 Task: Find connections with filter location Daoukro with filter topic #Socialnetworkingwith filter profile language English with filter current company National Payments Corporation Of India (NPCI) with filter school Indo-German Tool Room with filter industry Metalworking Machinery Manufacturing with filter service category Content Strategy with filter keywords title Plumber
Action: Mouse moved to (492, 59)
Screenshot: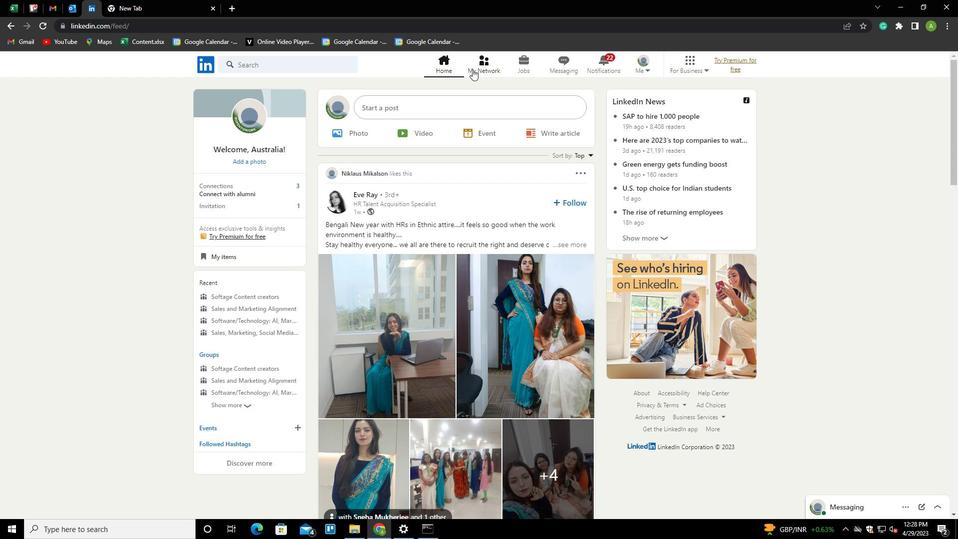 
Action: Mouse pressed left at (492, 59)
Screenshot: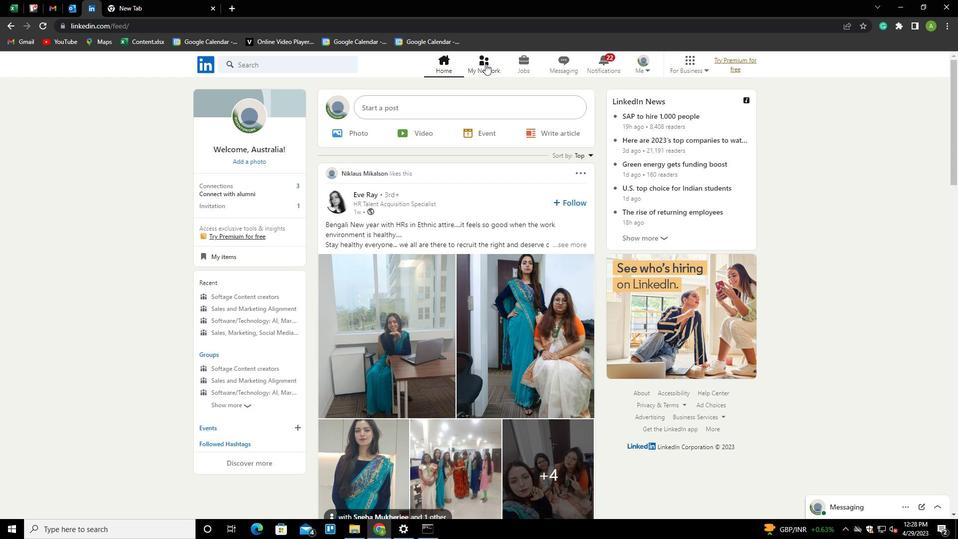 
Action: Mouse moved to (277, 114)
Screenshot: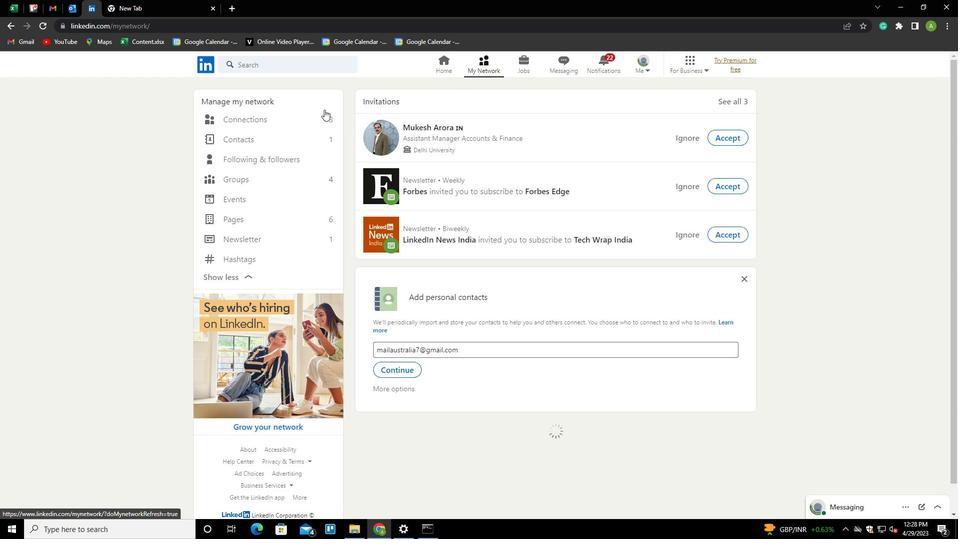 
Action: Mouse pressed left at (277, 114)
Screenshot: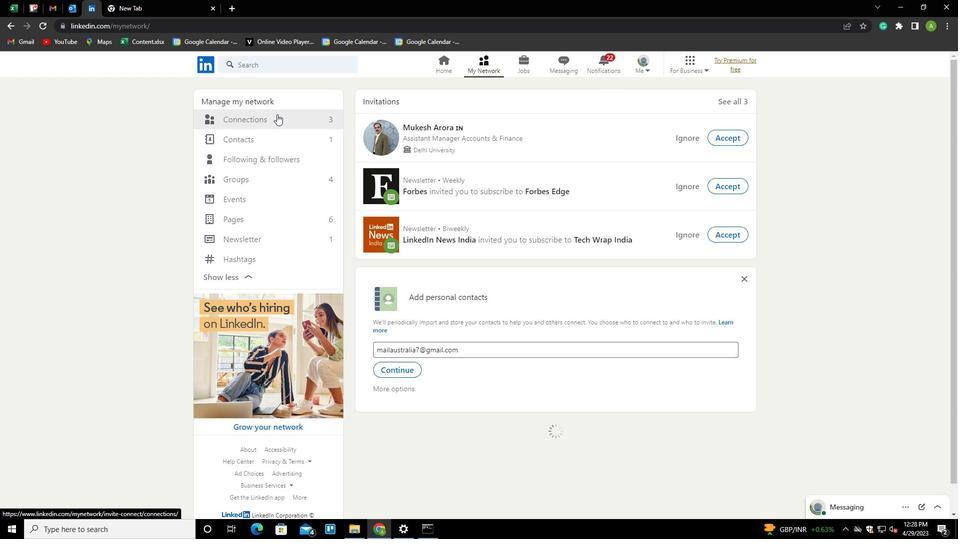 
Action: Mouse moved to (557, 119)
Screenshot: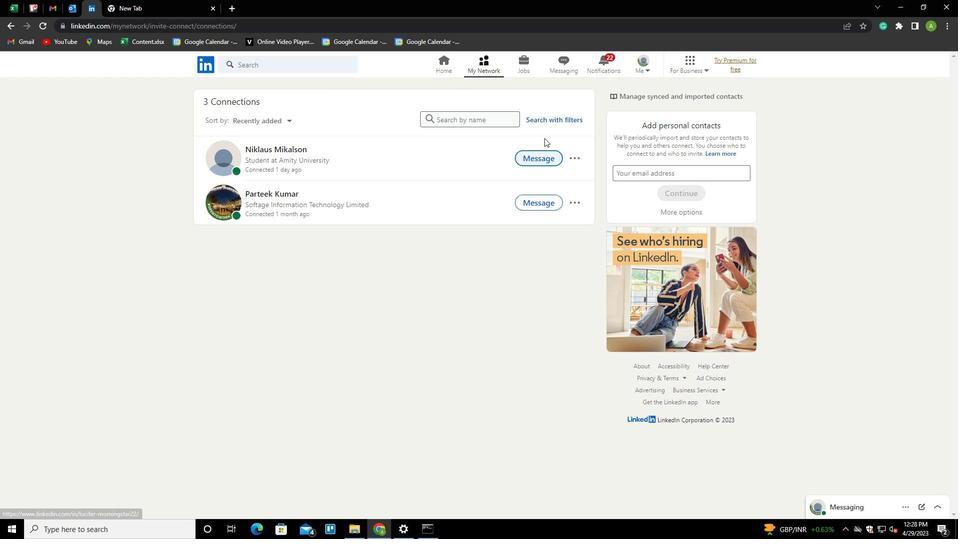 
Action: Mouse pressed left at (557, 119)
Screenshot: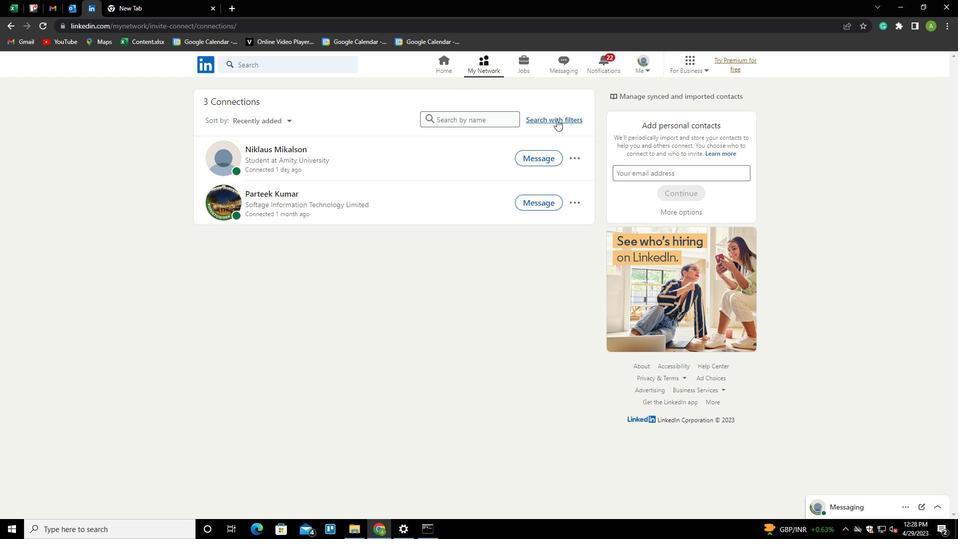 
Action: Mouse moved to (507, 93)
Screenshot: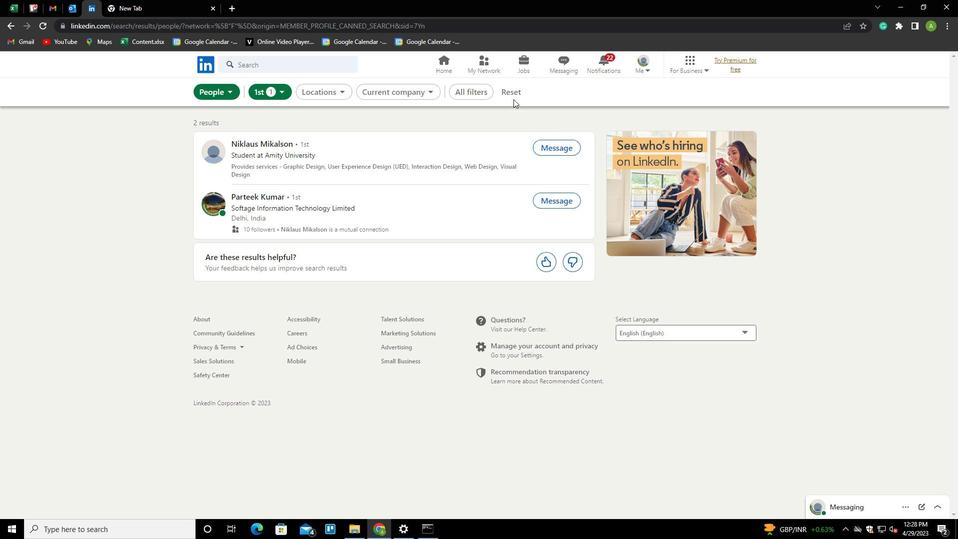 
Action: Mouse pressed left at (507, 93)
Screenshot: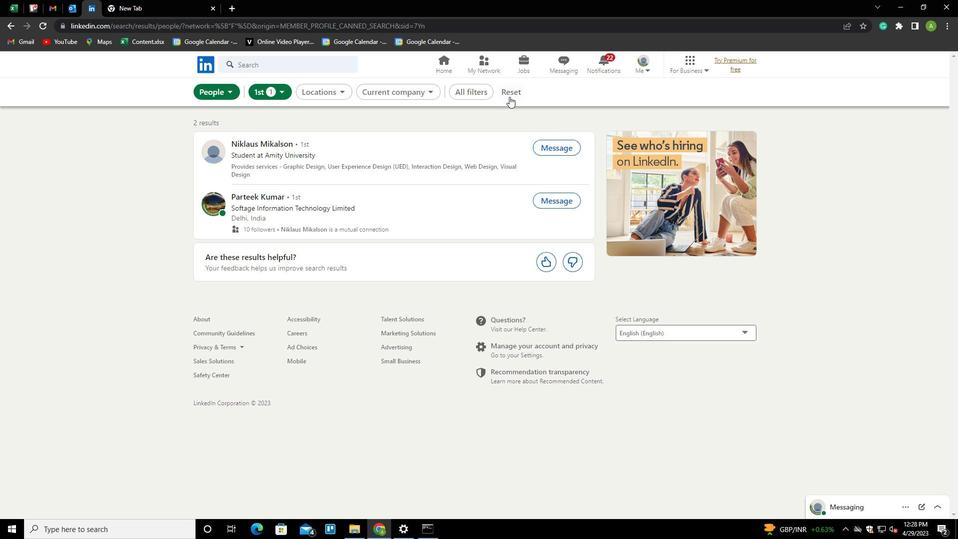 
Action: Mouse moved to (504, 93)
Screenshot: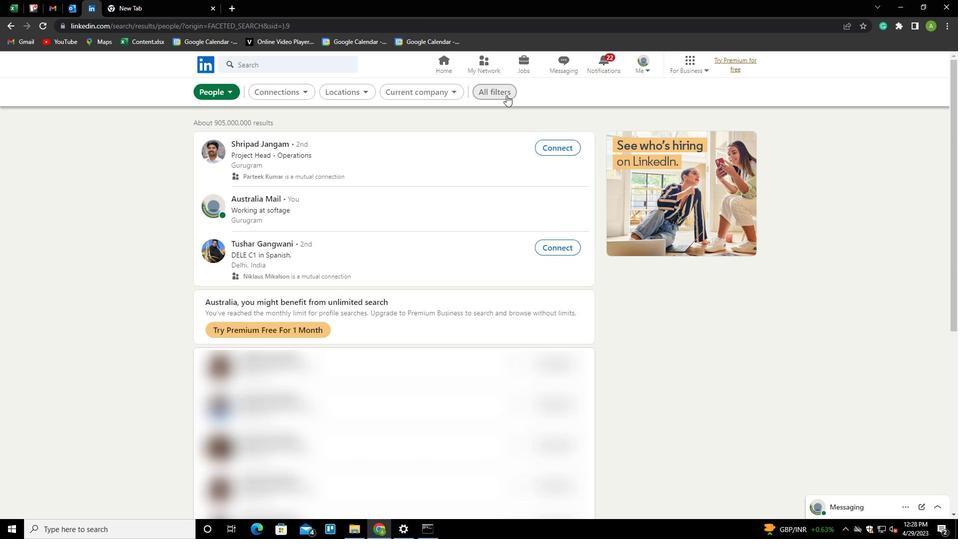 
Action: Mouse pressed left at (504, 93)
Screenshot: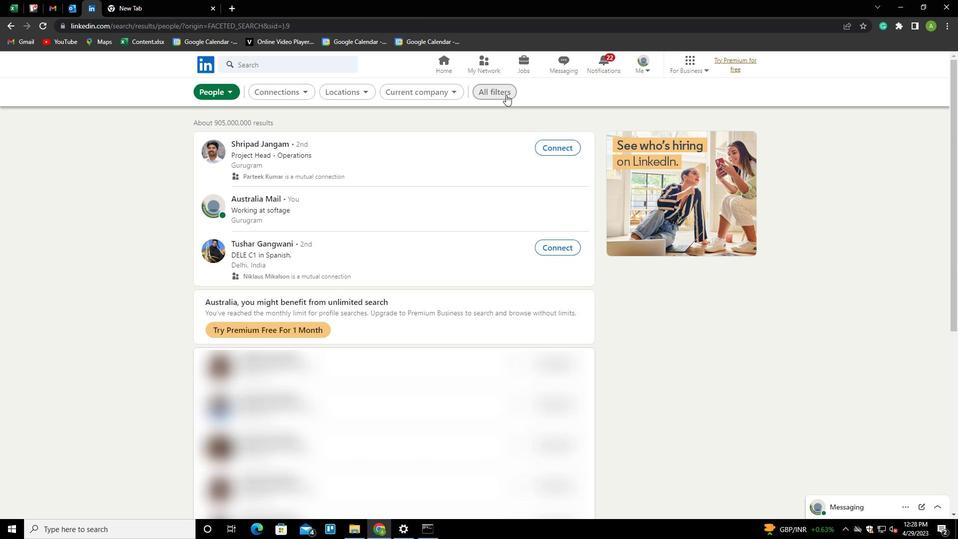 
Action: Mouse moved to (829, 346)
Screenshot: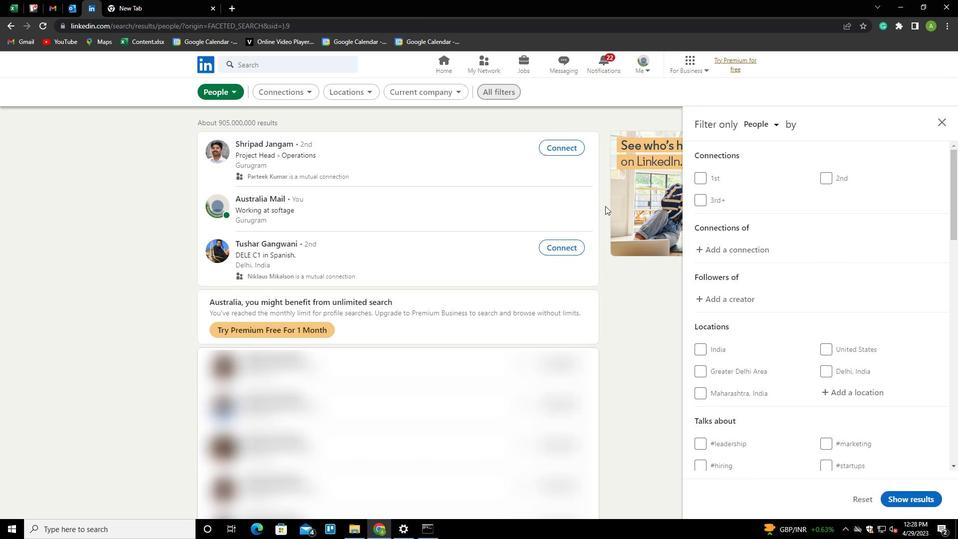 
Action: Mouse scrolled (829, 346) with delta (0, 0)
Screenshot: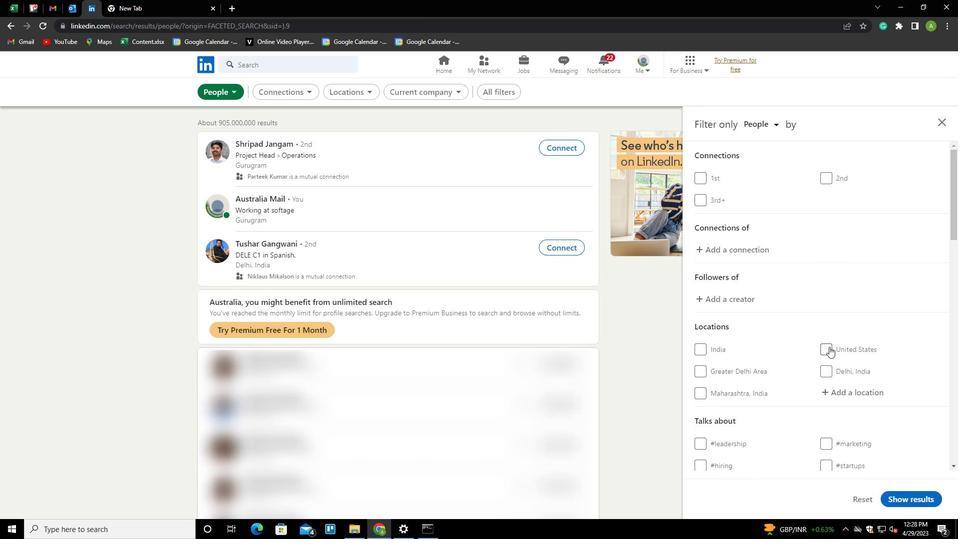 
Action: Mouse scrolled (829, 346) with delta (0, 0)
Screenshot: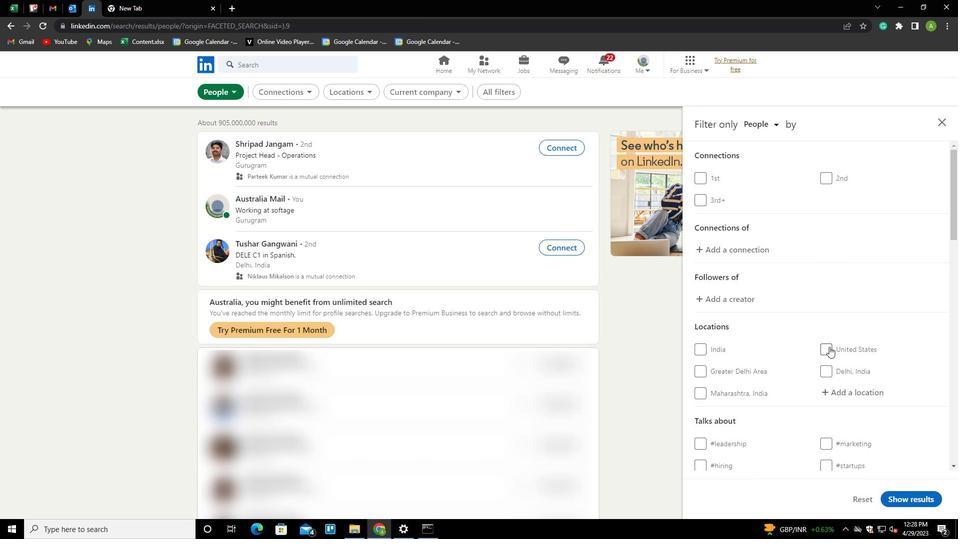 
Action: Mouse scrolled (829, 346) with delta (0, 0)
Screenshot: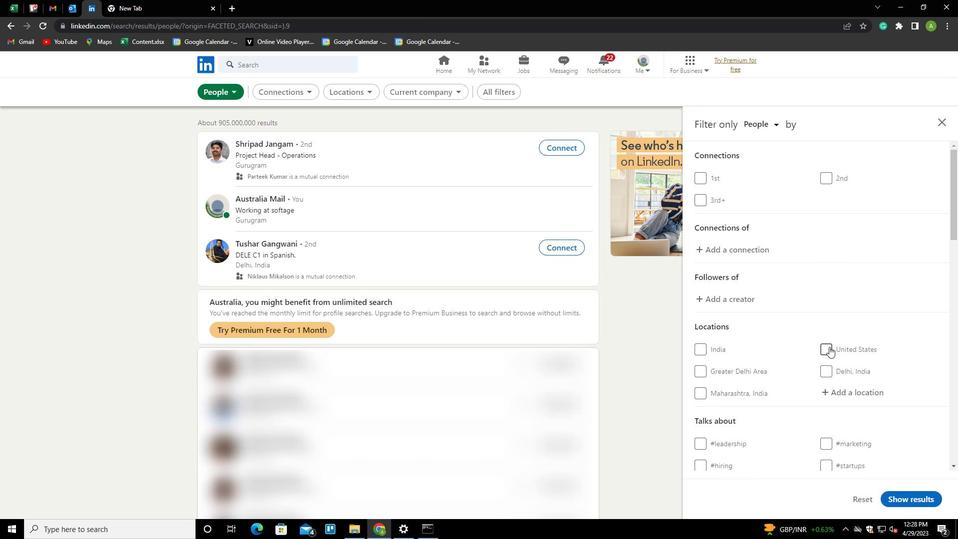 
Action: Mouse moved to (835, 246)
Screenshot: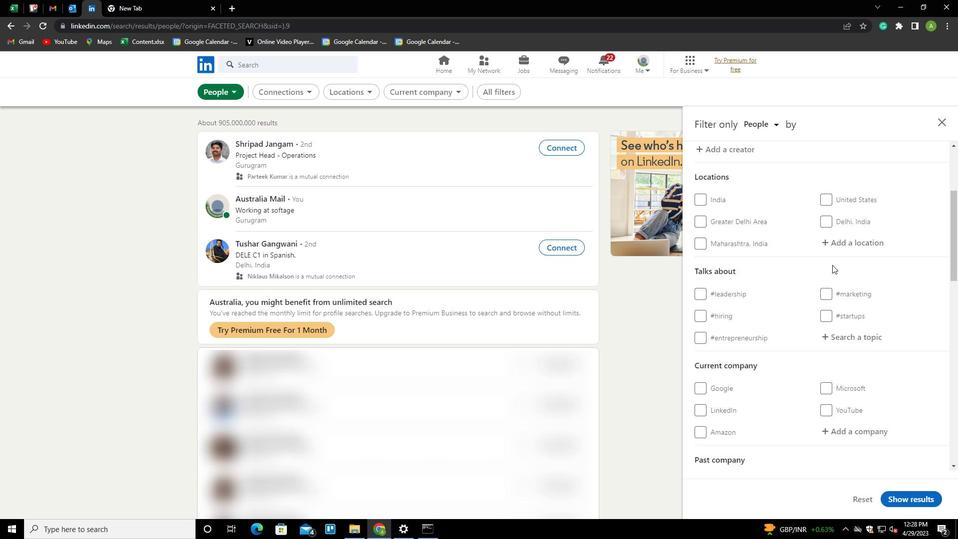 
Action: Mouse pressed left at (835, 246)
Screenshot: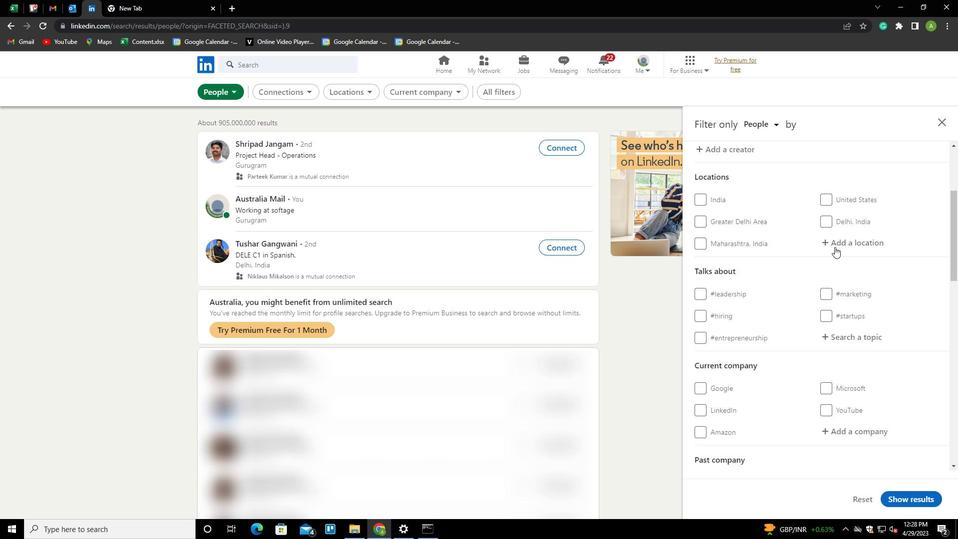 
Action: Mouse moved to (837, 244)
Screenshot: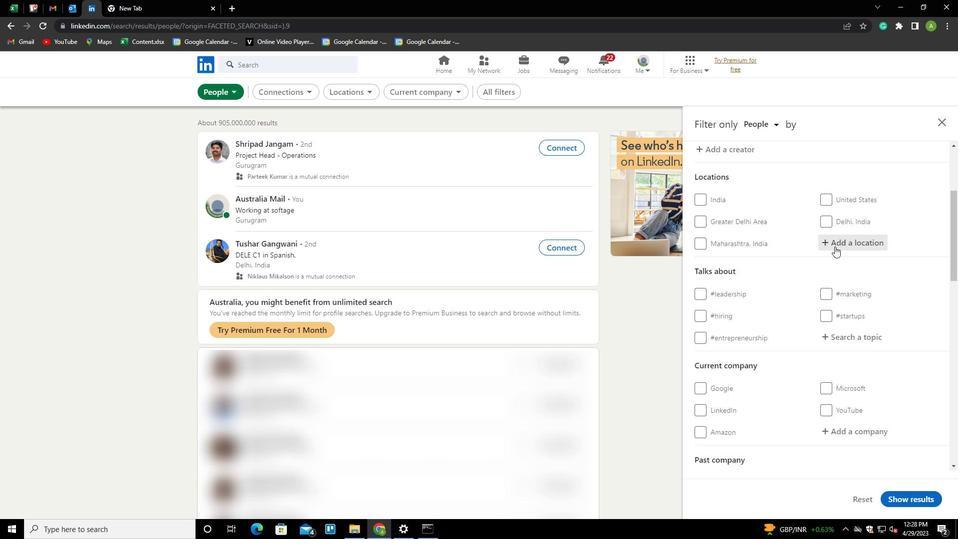 
Action: Mouse pressed left at (837, 244)
Screenshot: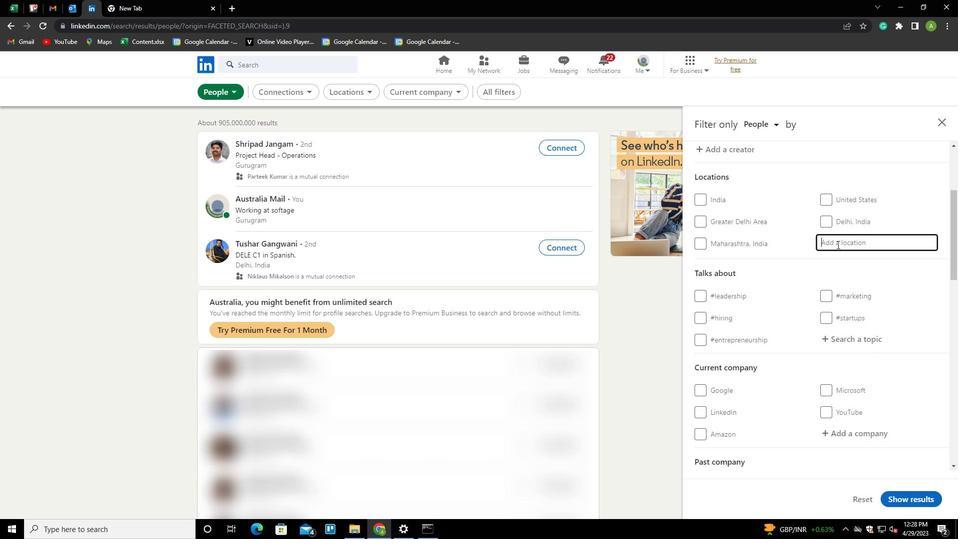 
Action: Key pressed <Key.shift>DAONKRO
Screenshot: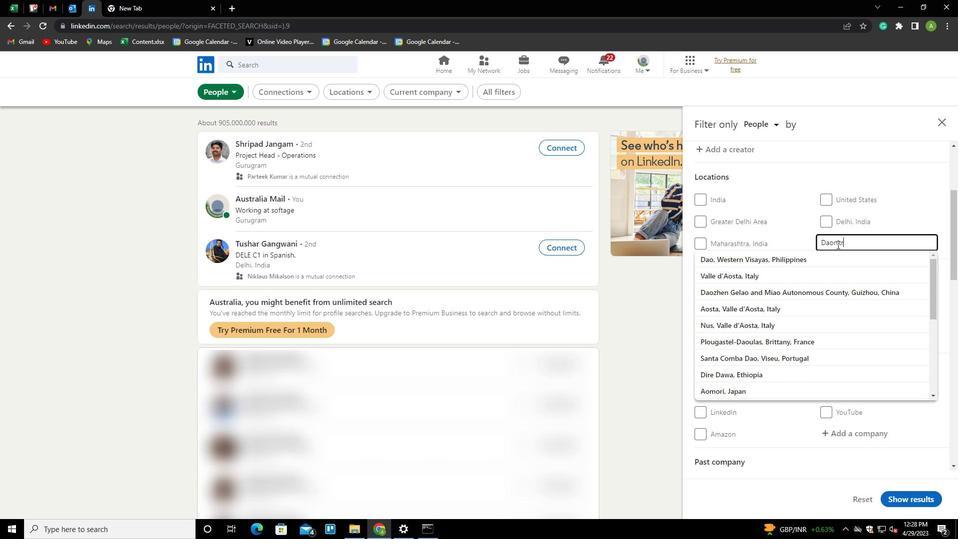 
Action: Mouse moved to (922, 287)
Screenshot: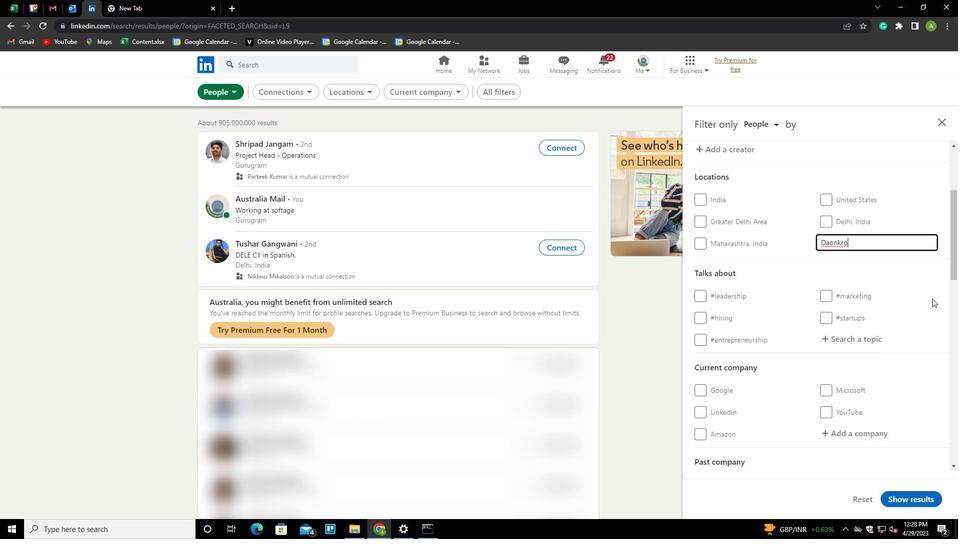 
Action: Mouse pressed left at (922, 287)
Screenshot: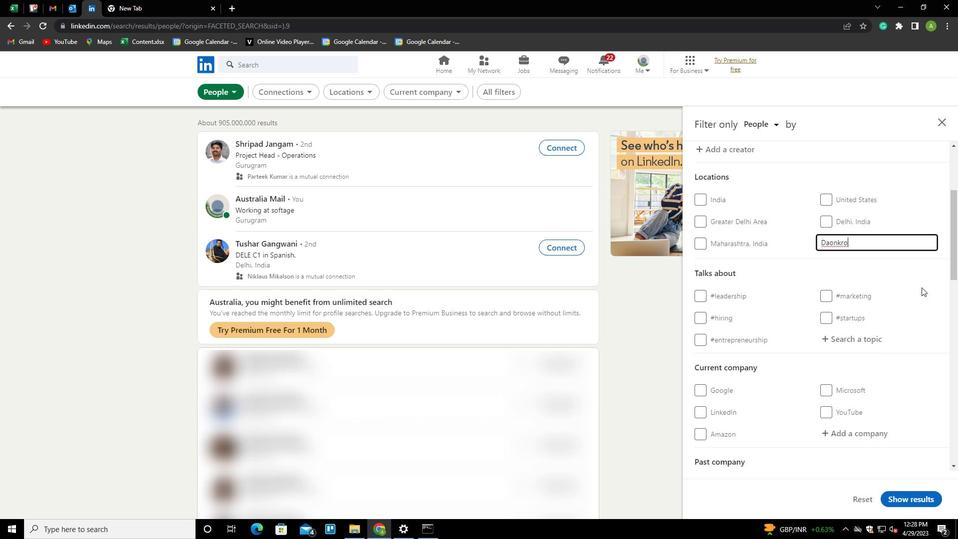
Action: Mouse moved to (837, 245)
Screenshot: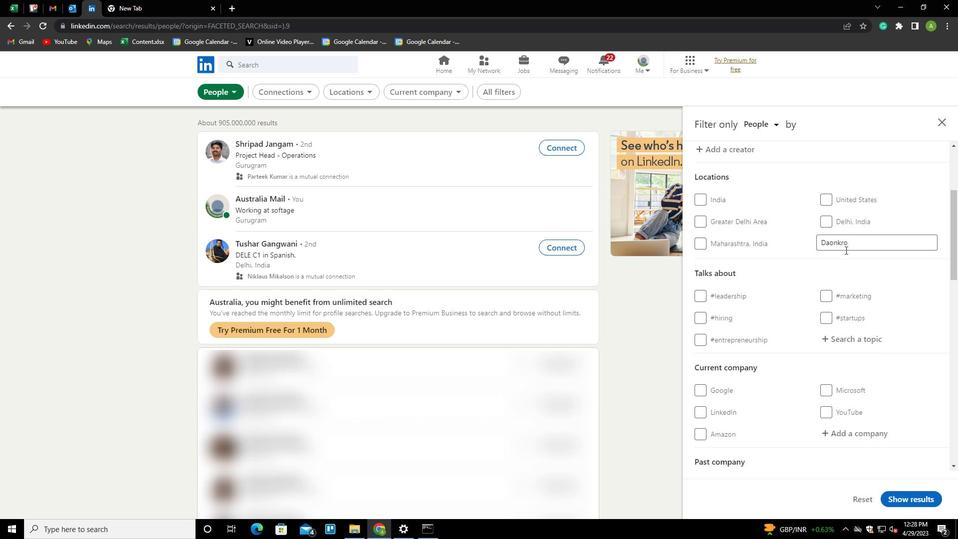 
Action: Mouse pressed left at (837, 245)
Screenshot: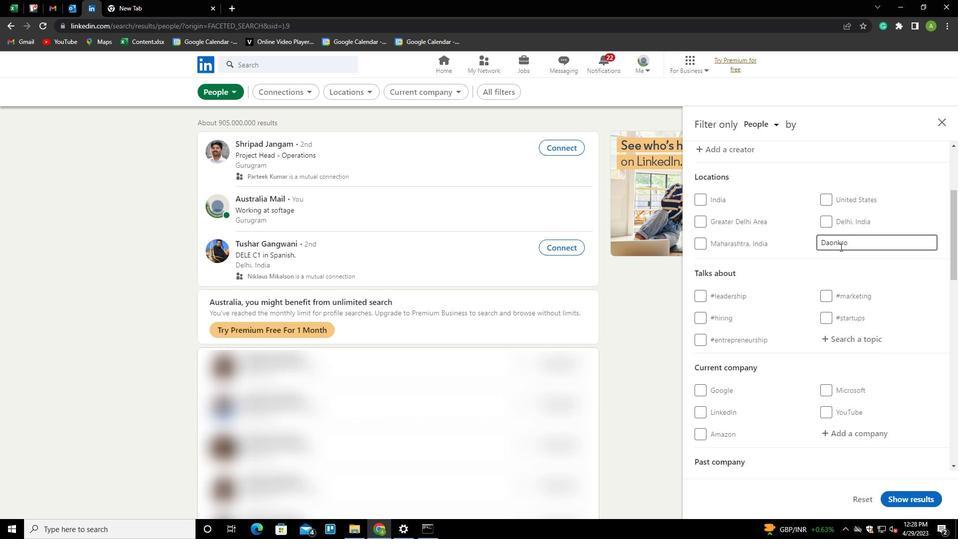 
Action: Mouse moved to (875, 258)
Screenshot: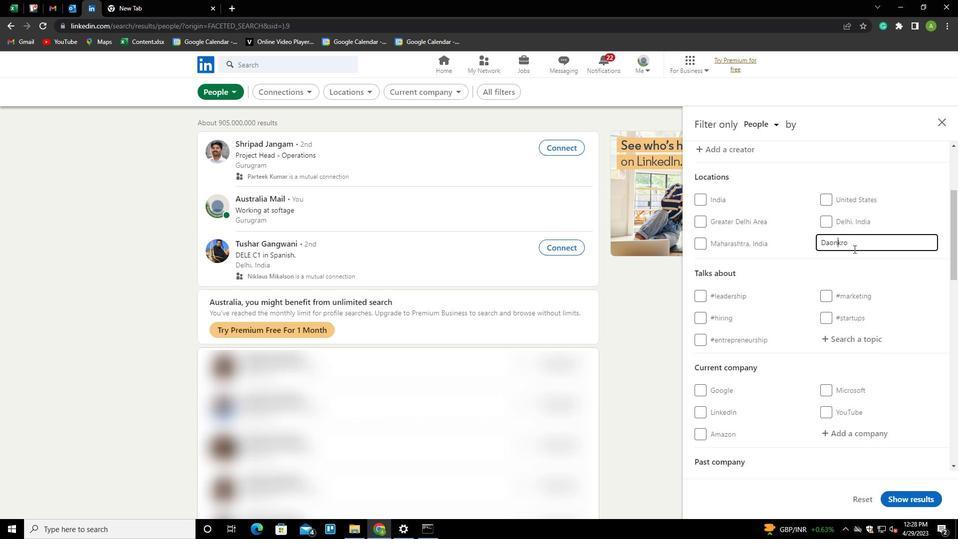 
Action: Key pressed <Key.backspace>U
Screenshot: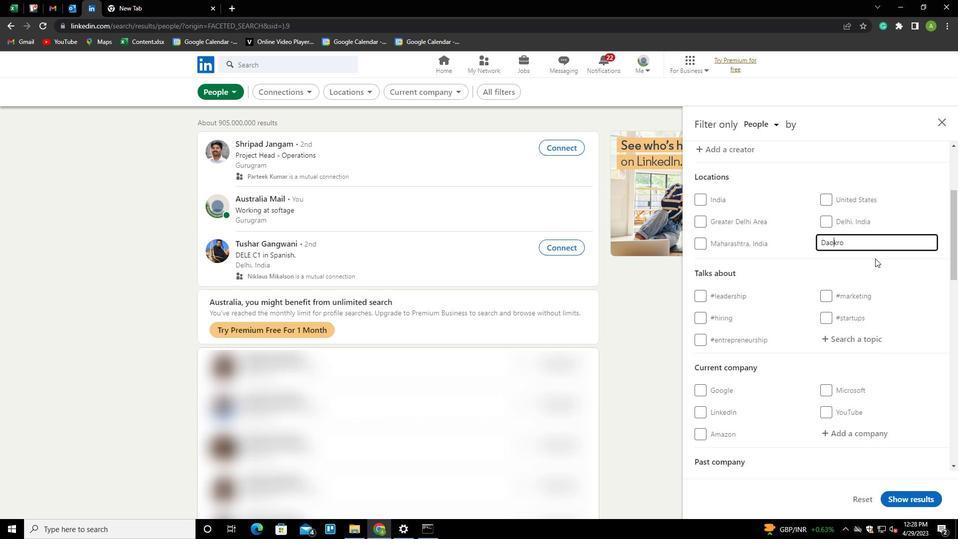 
Action: Mouse pressed left at (875, 258)
Screenshot: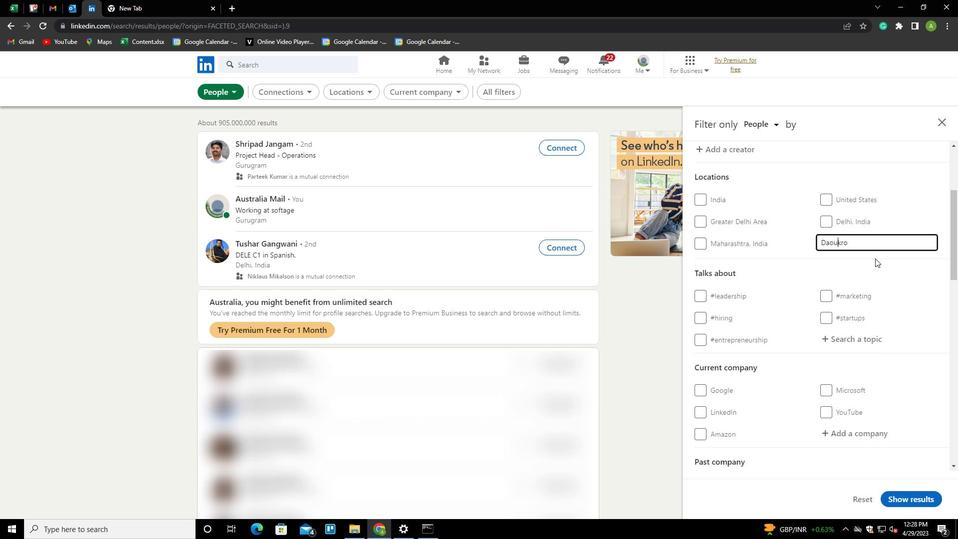 
Action: Mouse moved to (859, 339)
Screenshot: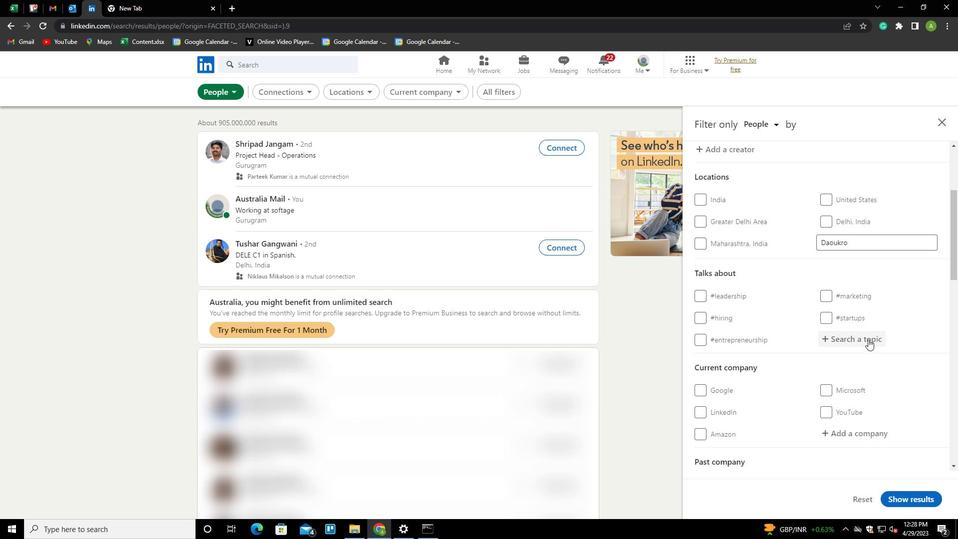 
Action: Mouse pressed left at (859, 339)
Screenshot: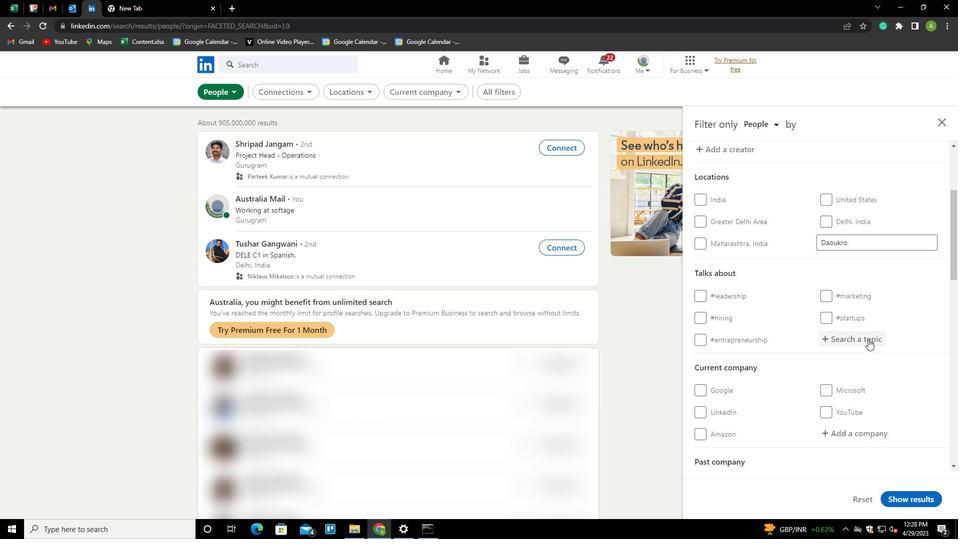 
Action: Mouse pressed left at (859, 339)
Screenshot: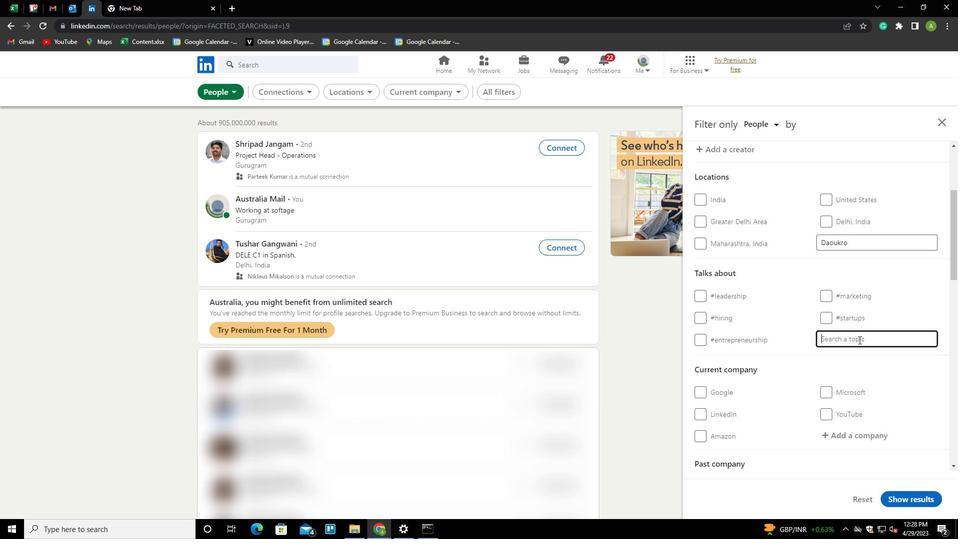 
Action: Key pressed SOCIAL<Key.down><Key.down><Key.down><Key.down><Key.down><Key.down>NETWO<Key.down><Key.enter>
Screenshot: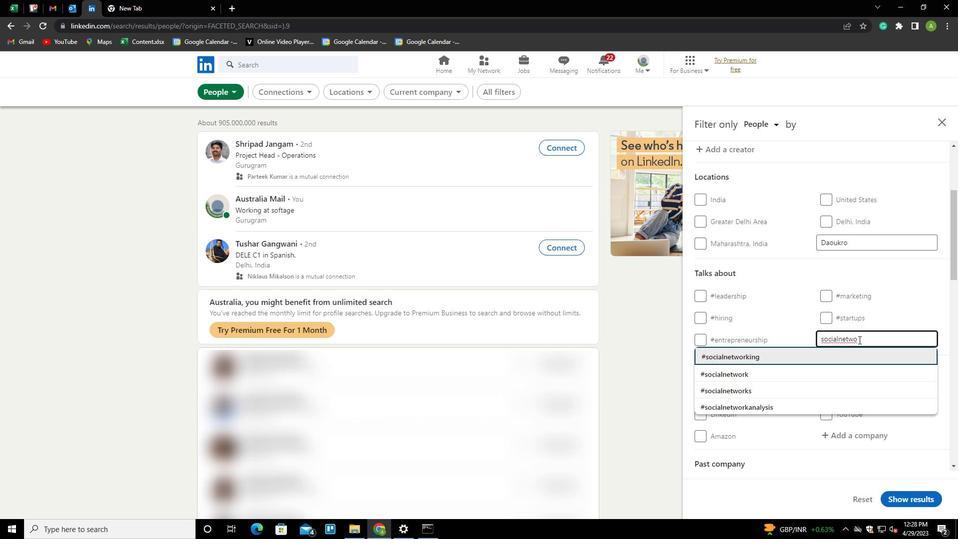 
Action: Mouse scrolled (859, 339) with delta (0, 0)
Screenshot: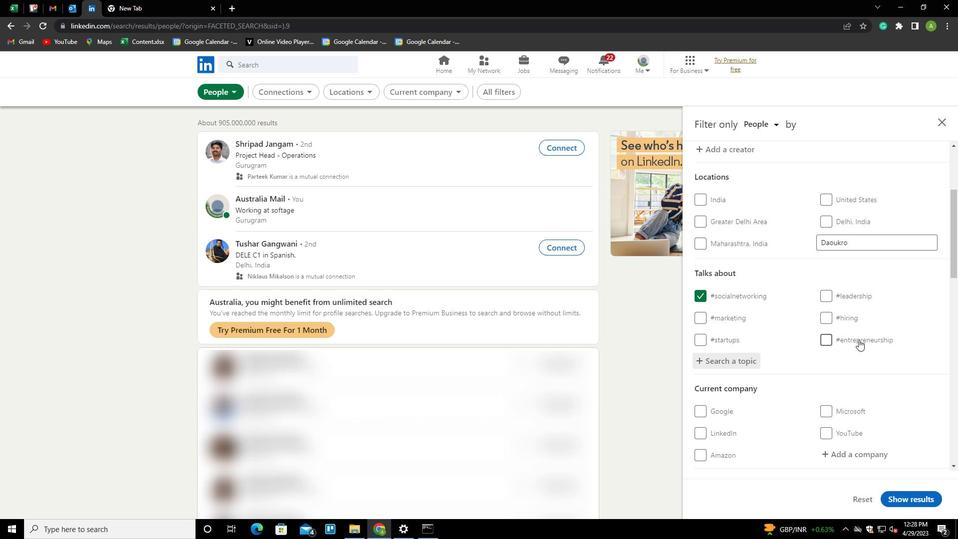 
Action: Mouse scrolled (859, 339) with delta (0, 0)
Screenshot: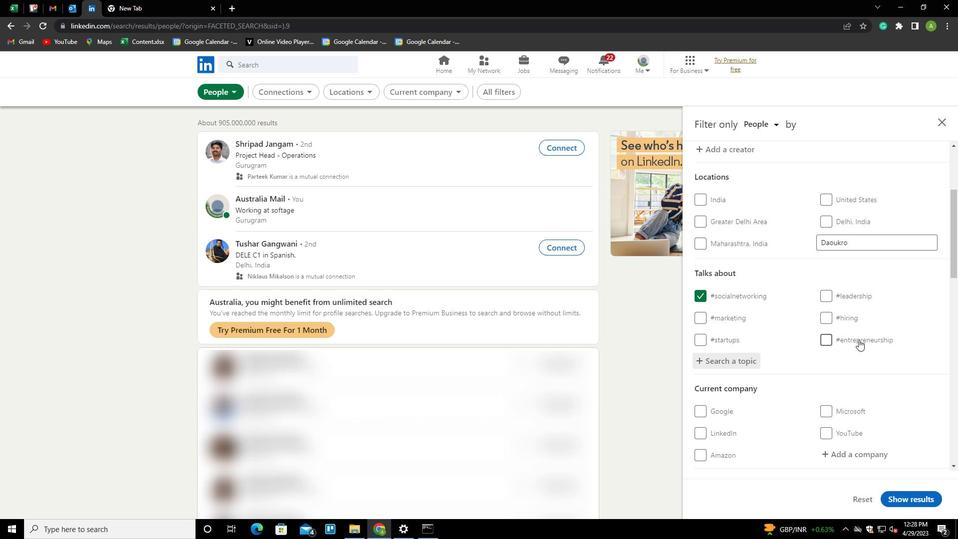 
Action: Mouse scrolled (859, 339) with delta (0, 0)
Screenshot: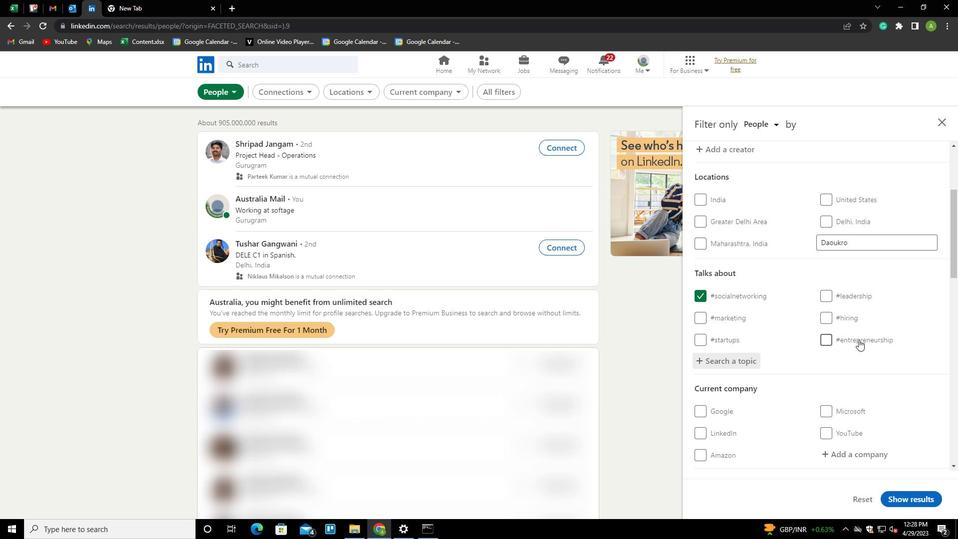 
Action: Mouse scrolled (859, 339) with delta (0, 0)
Screenshot: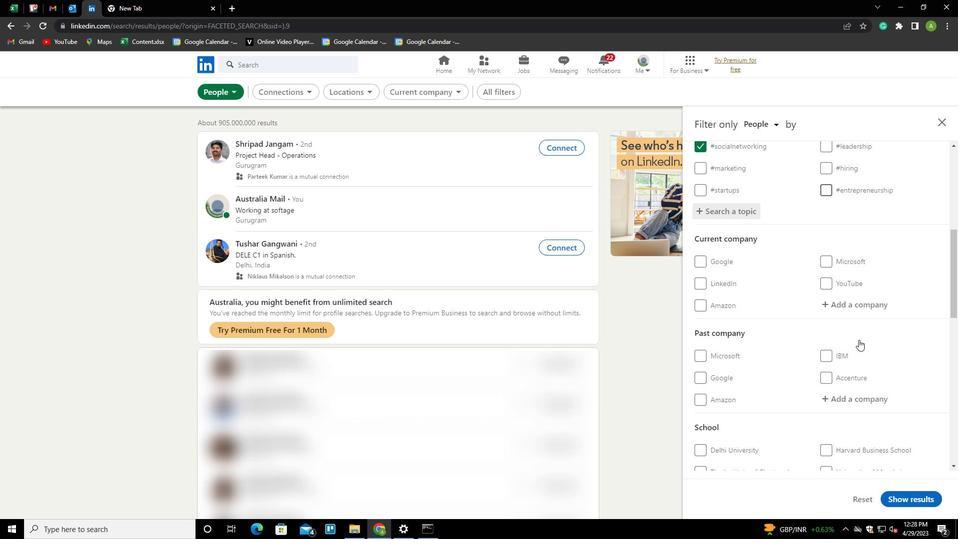 
Action: Mouse scrolled (859, 339) with delta (0, 0)
Screenshot: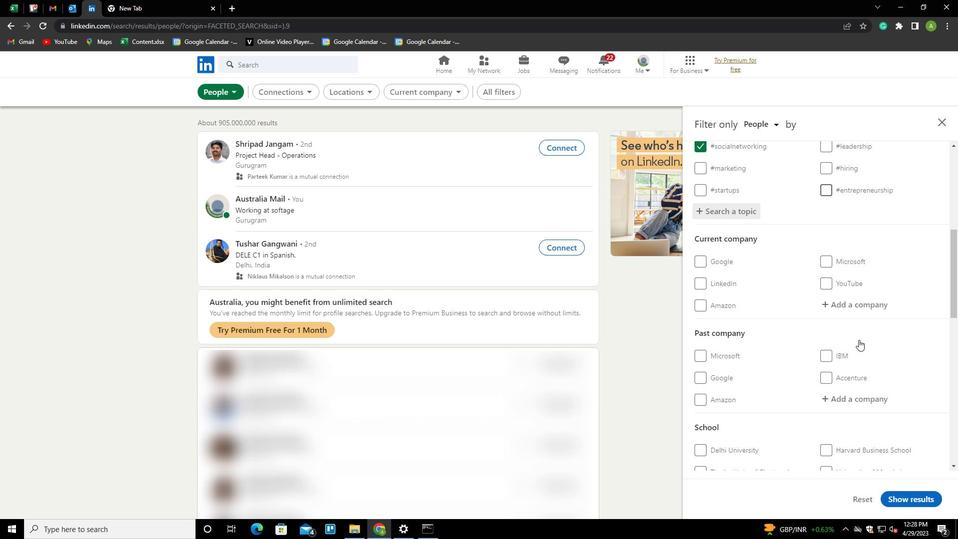 
Action: Mouse scrolled (859, 339) with delta (0, 0)
Screenshot: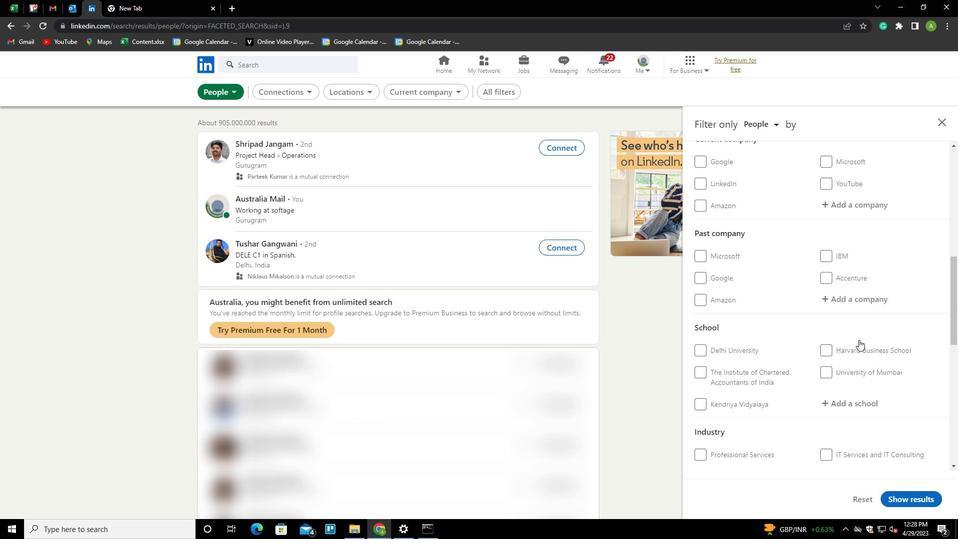 
Action: Mouse scrolled (859, 339) with delta (0, 0)
Screenshot: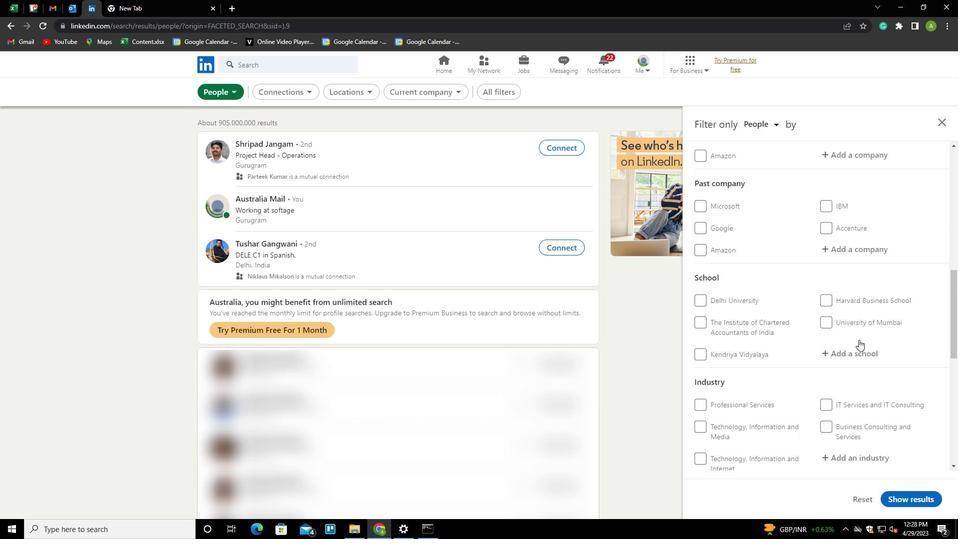 
Action: Mouse scrolled (859, 339) with delta (0, 0)
Screenshot: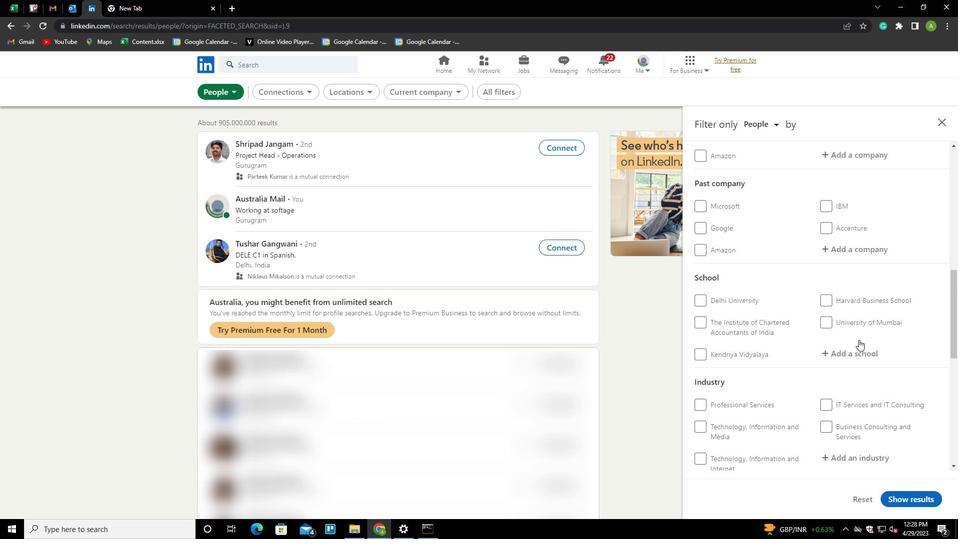 
Action: Mouse scrolled (859, 339) with delta (0, 0)
Screenshot: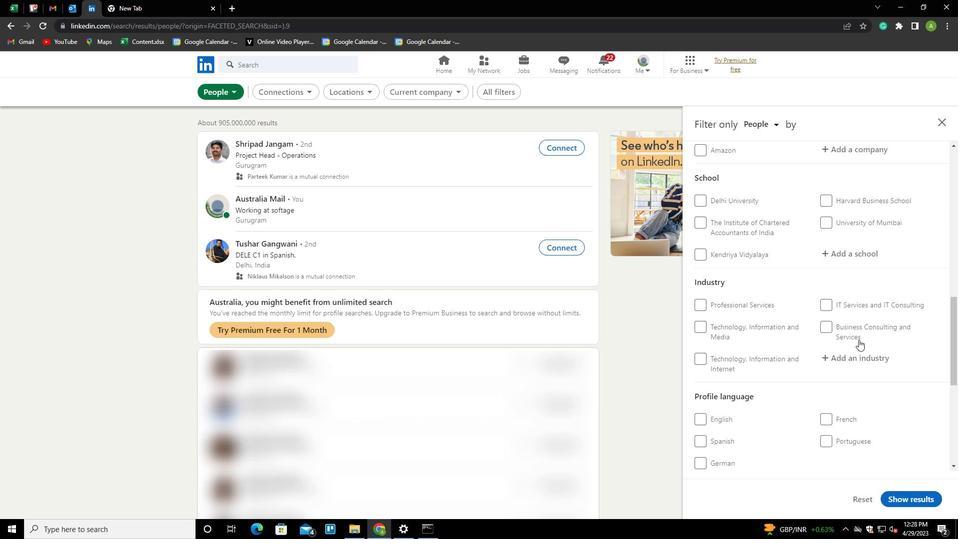 
Action: Mouse moved to (713, 367)
Screenshot: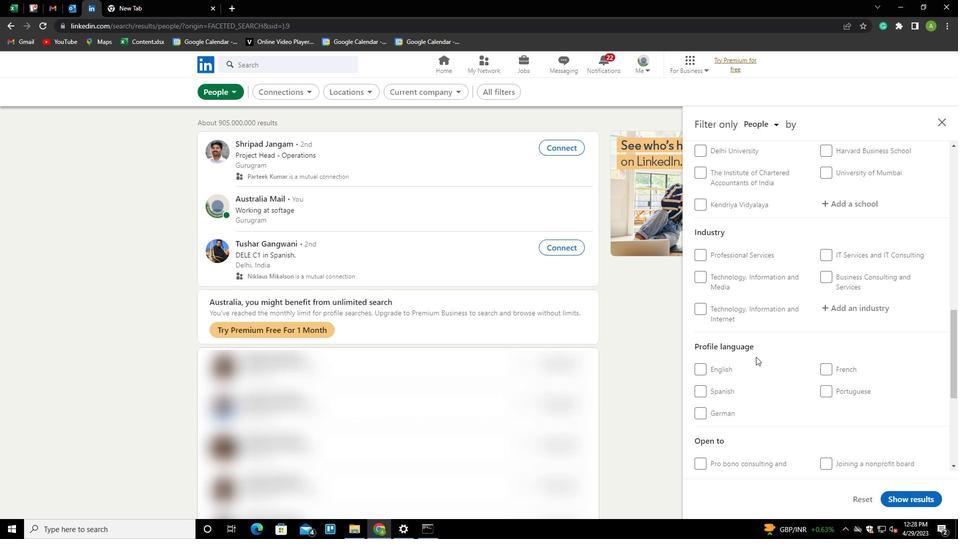 
Action: Mouse pressed left at (713, 367)
Screenshot: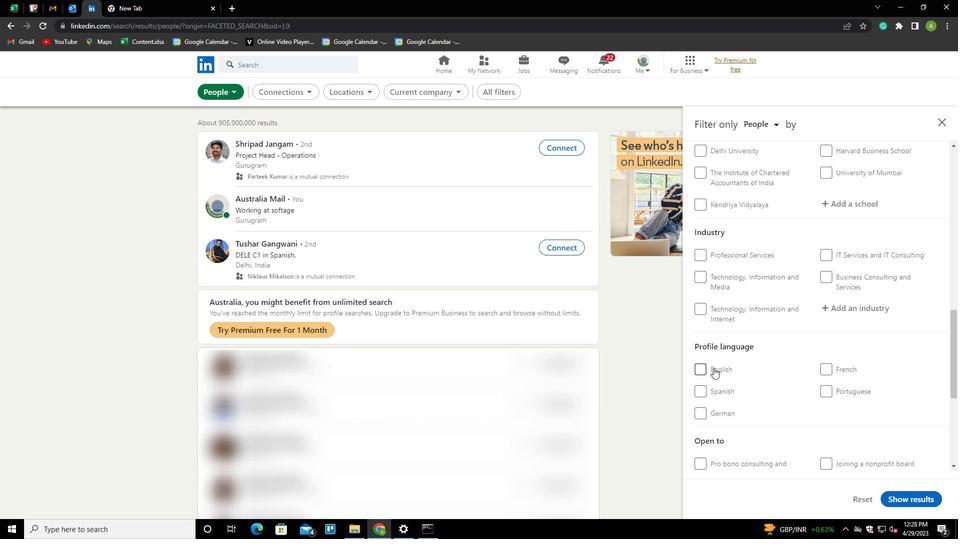 
Action: Mouse moved to (849, 359)
Screenshot: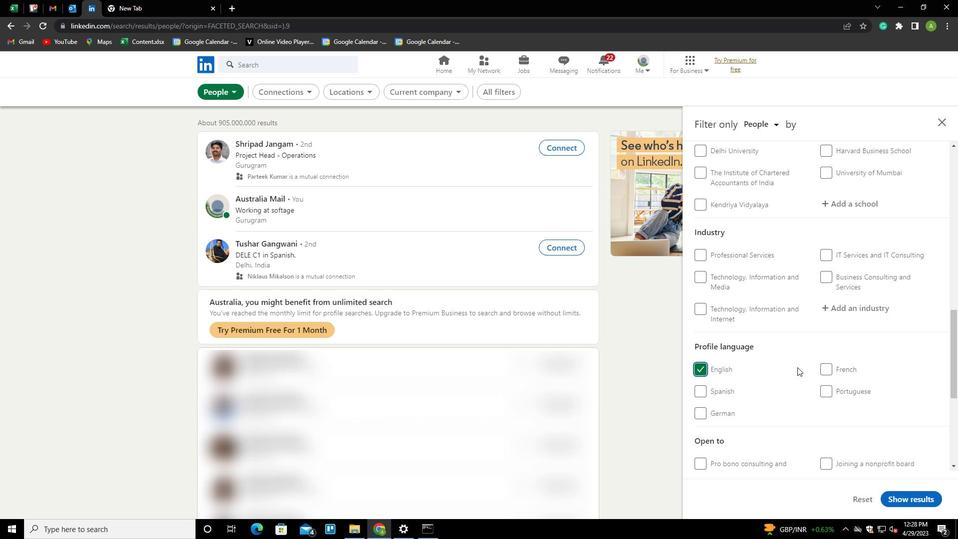 
Action: Mouse scrolled (849, 360) with delta (0, 0)
Screenshot: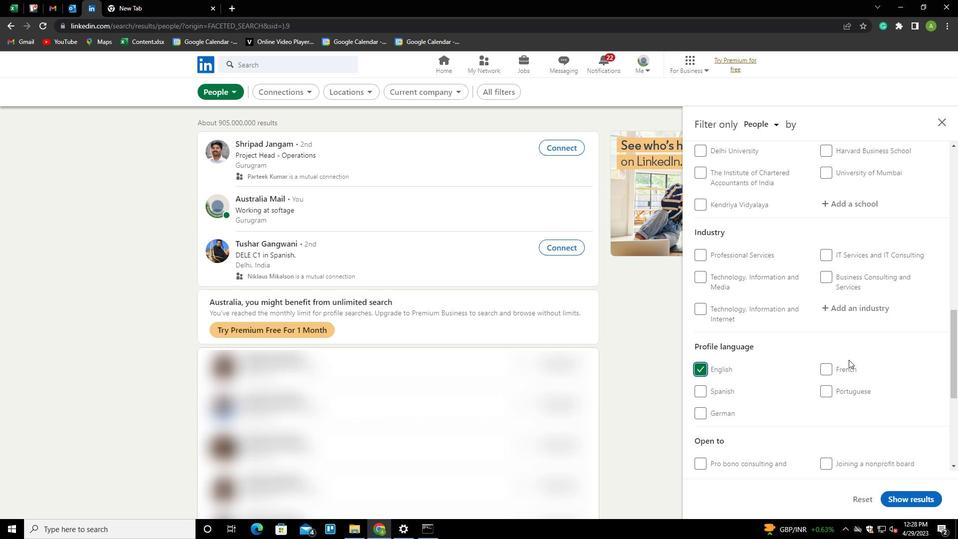 
Action: Mouse scrolled (849, 360) with delta (0, 0)
Screenshot: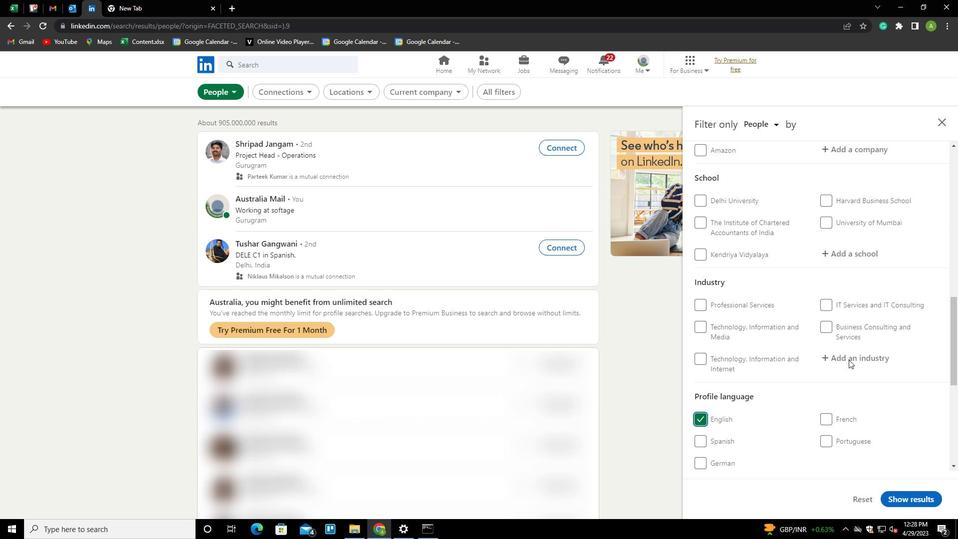 
Action: Mouse scrolled (849, 360) with delta (0, 0)
Screenshot: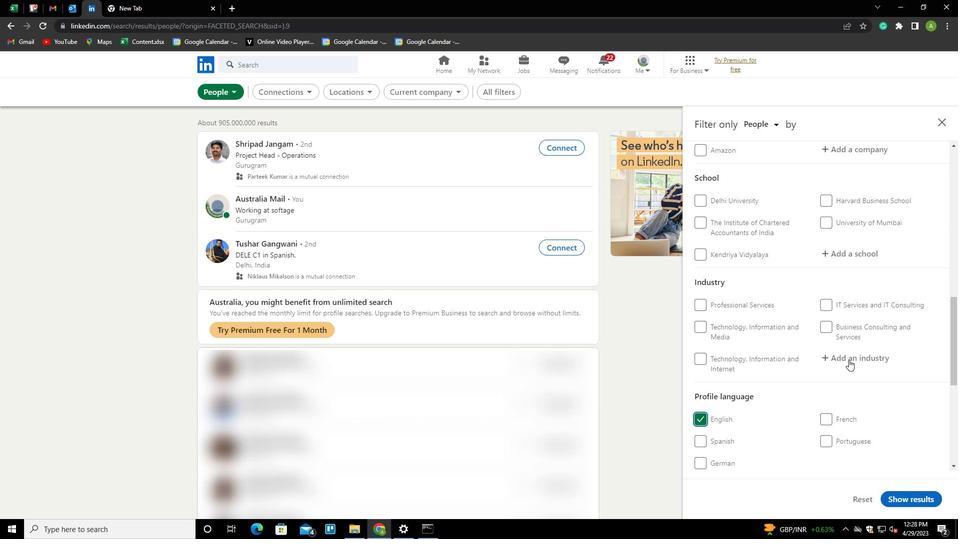 
Action: Mouse scrolled (849, 360) with delta (0, 0)
Screenshot: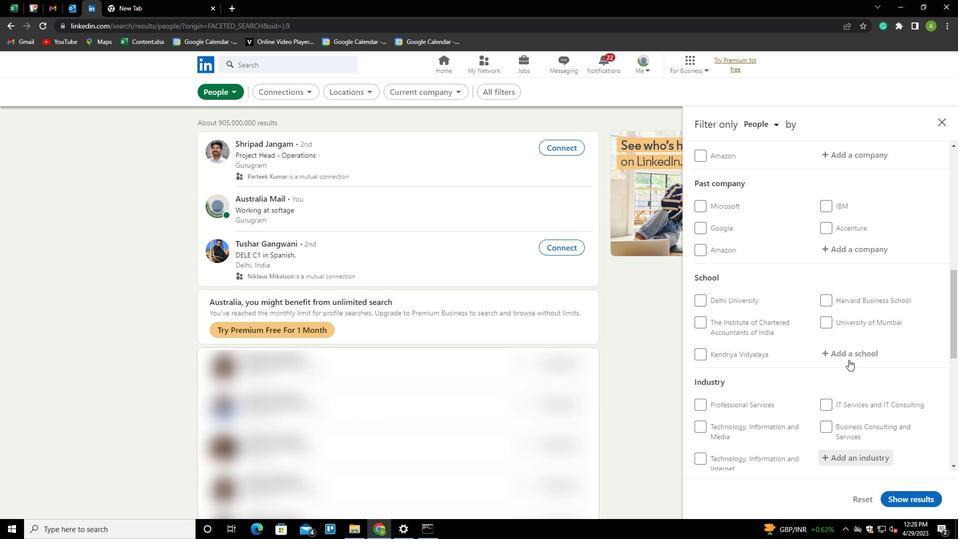 
Action: Mouse scrolled (849, 360) with delta (0, 0)
Screenshot: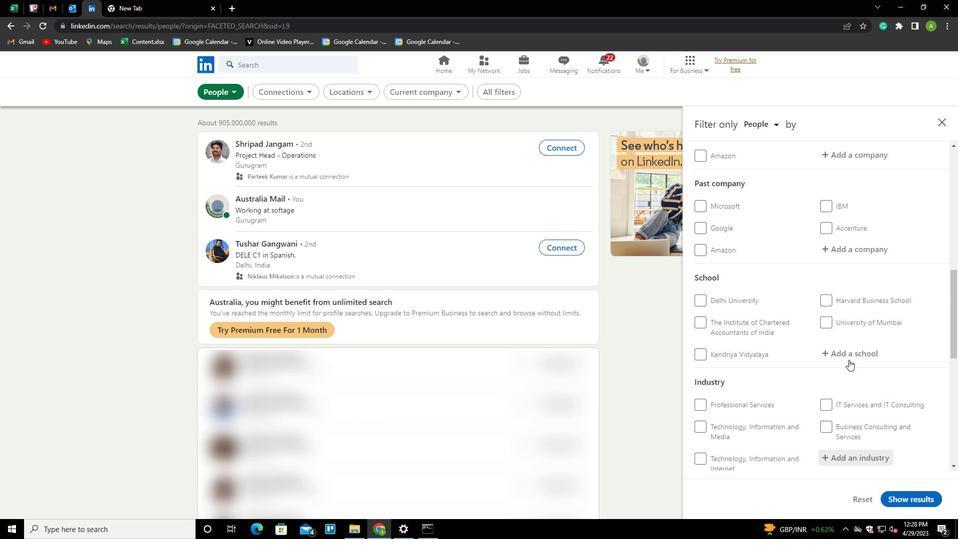 
Action: Mouse scrolled (849, 360) with delta (0, 0)
Screenshot: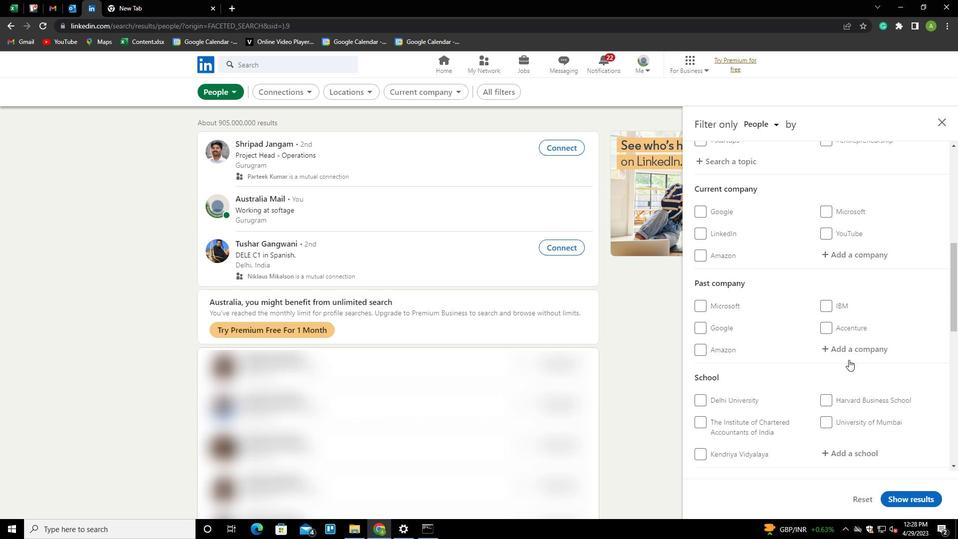 
Action: Mouse moved to (846, 306)
Screenshot: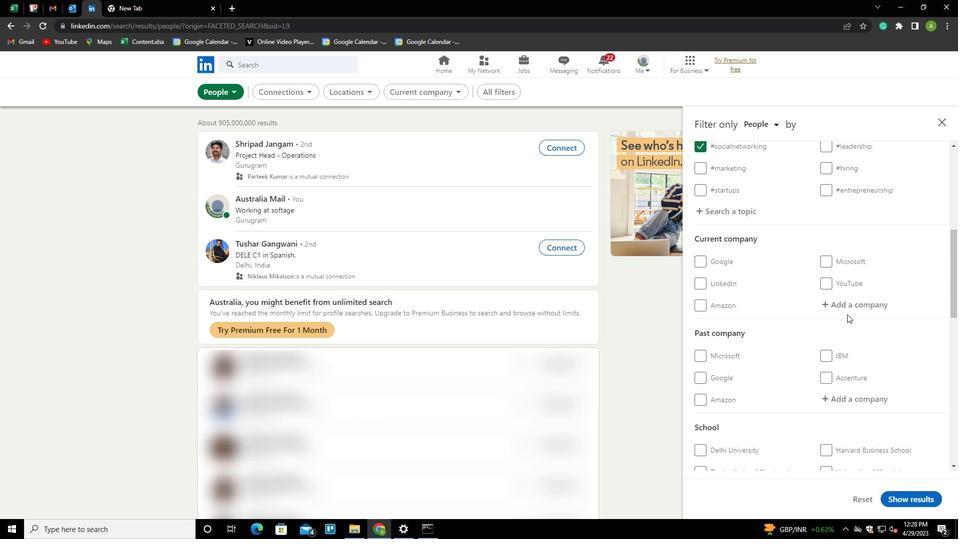 
Action: Mouse pressed left at (846, 306)
Screenshot: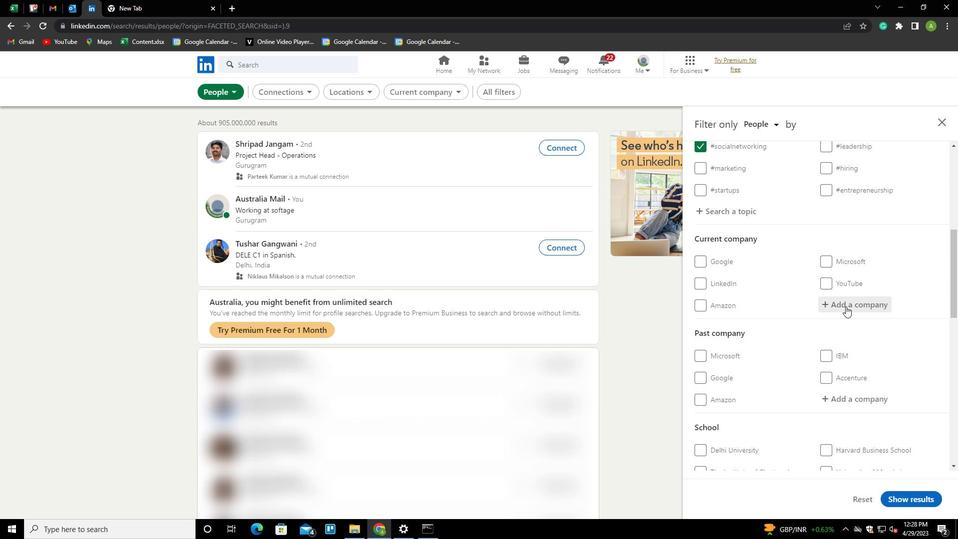 
Action: Key pressed <Key.shift>NATIONAL<Key.space><Key.shift>PAYMENT<Key.down><Key.enter>
Screenshot: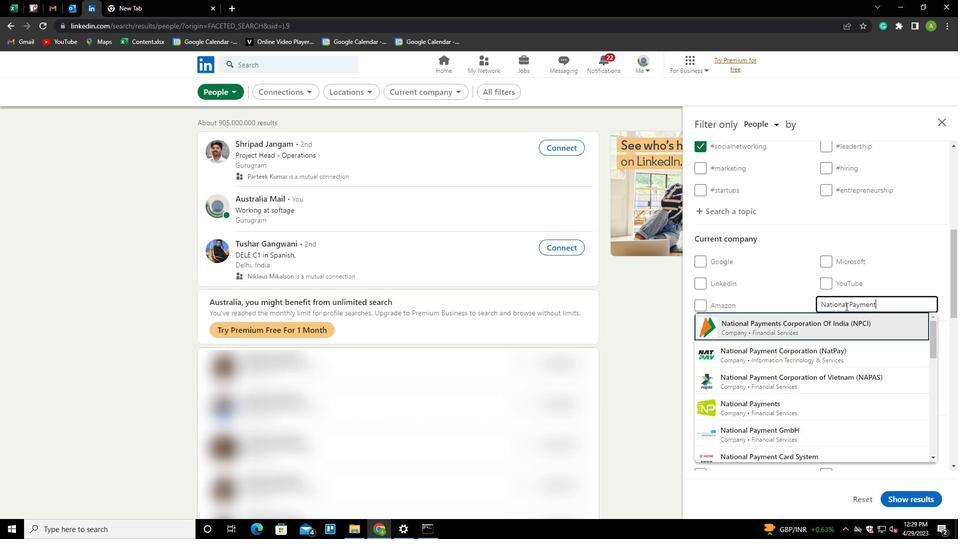 
Action: Mouse scrolled (846, 306) with delta (0, 0)
Screenshot: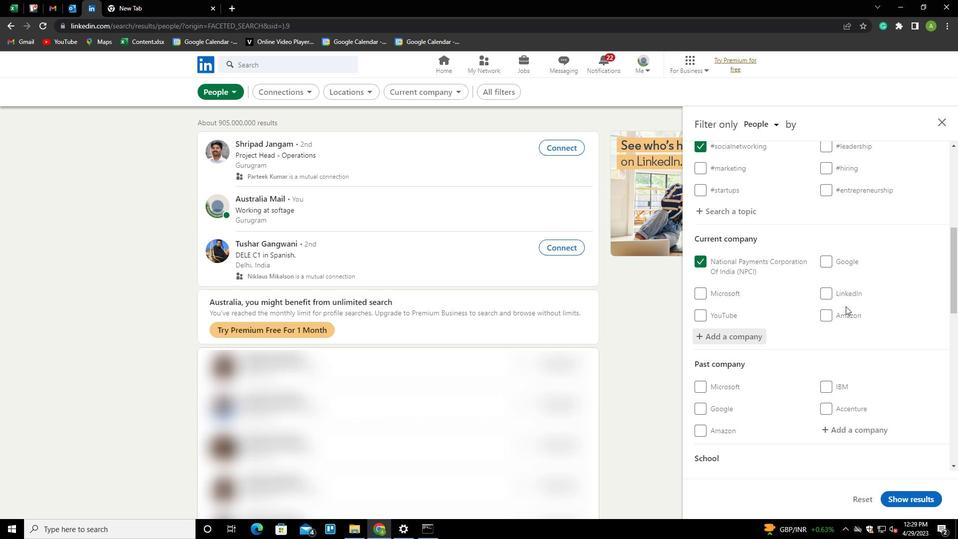 
Action: Mouse scrolled (846, 306) with delta (0, 0)
Screenshot: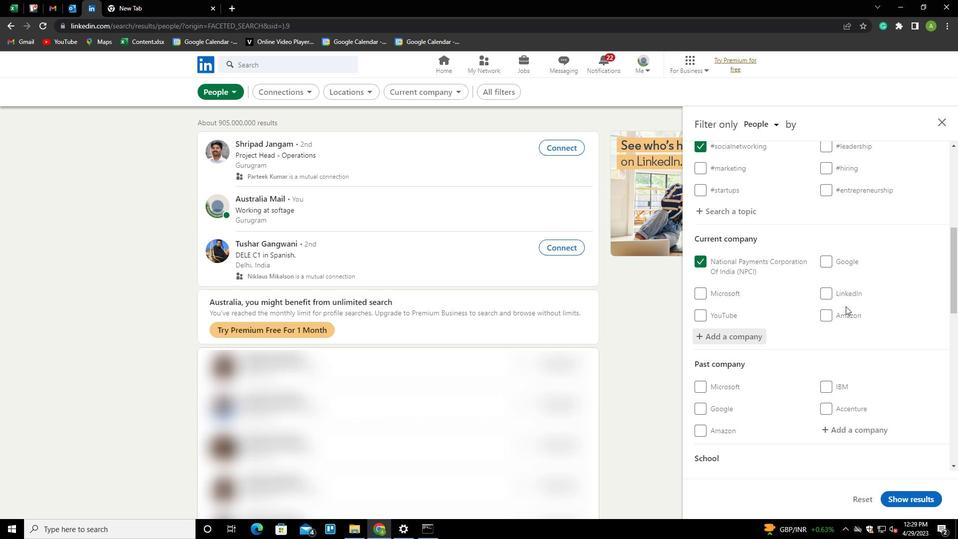 
Action: Mouse scrolled (846, 306) with delta (0, 0)
Screenshot: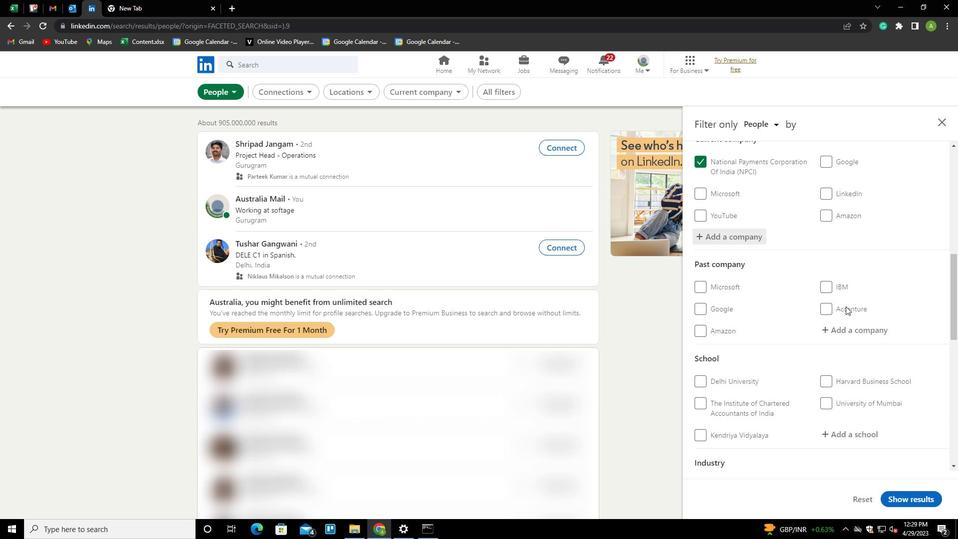 
Action: Mouse scrolled (846, 306) with delta (0, 0)
Screenshot: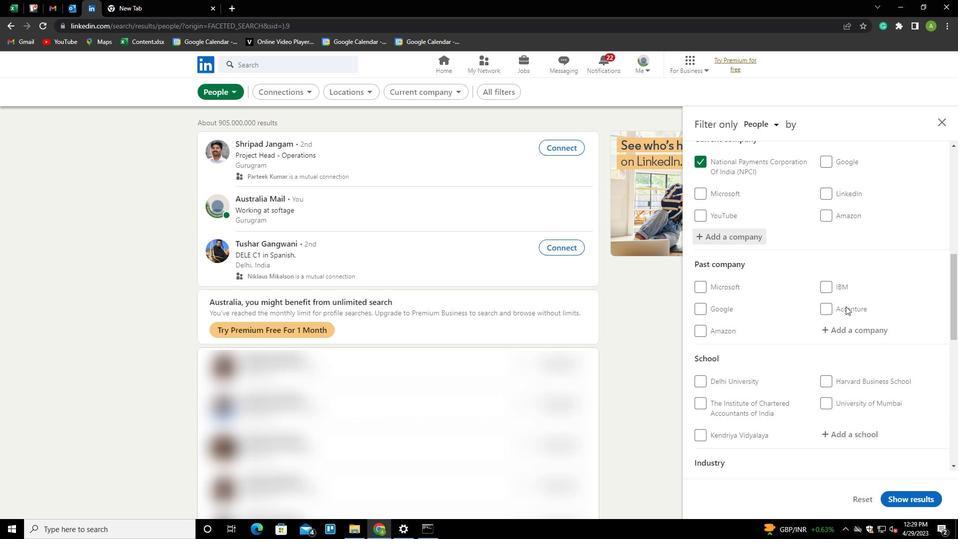
Action: Mouse scrolled (846, 306) with delta (0, 0)
Screenshot: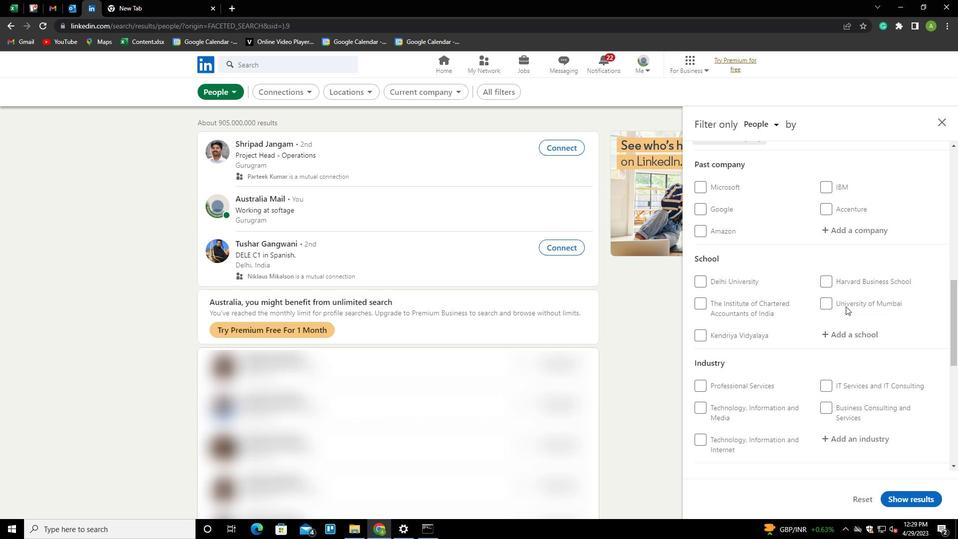 
Action: Mouse moved to (845, 281)
Screenshot: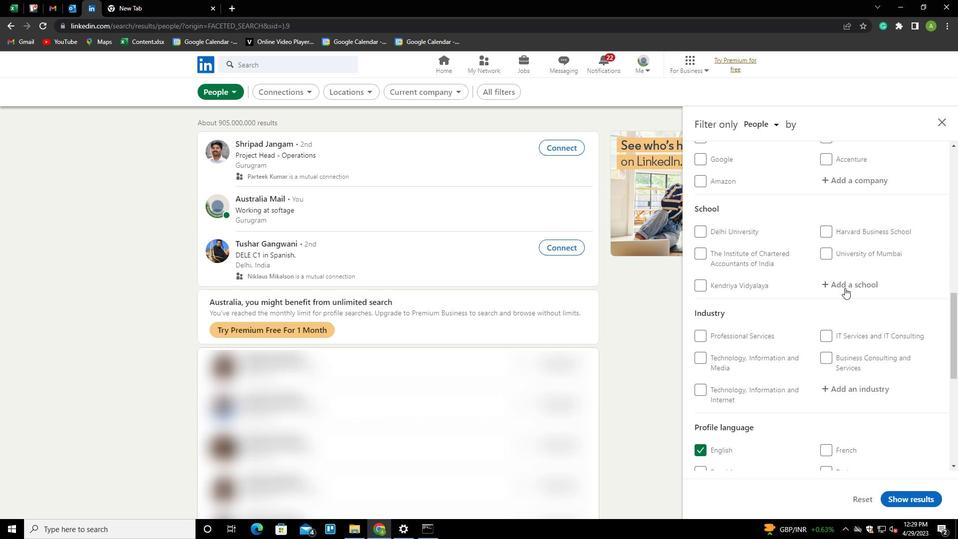 
Action: Mouse pressed left at (845, 281)
Screenshot: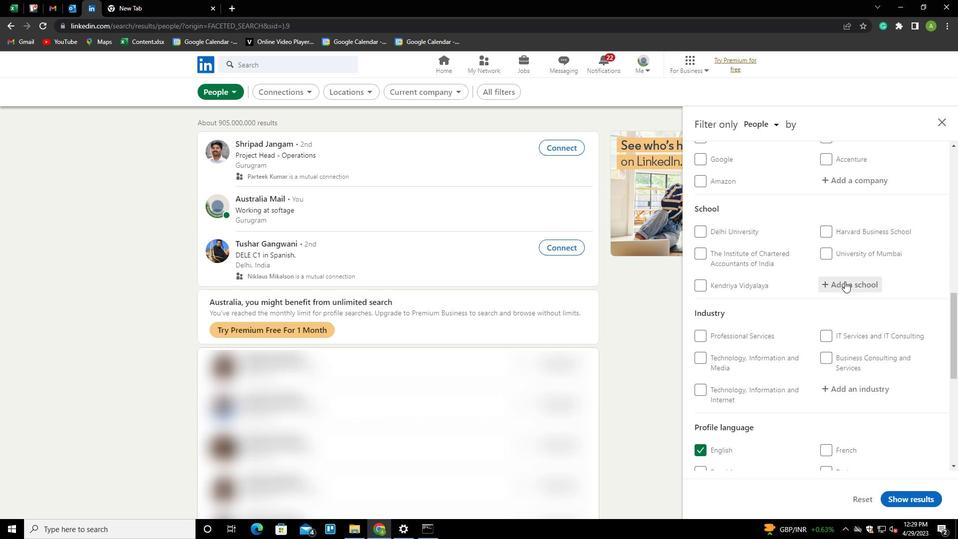 
Action: Mouse moved to (846, 284)
Screenshot: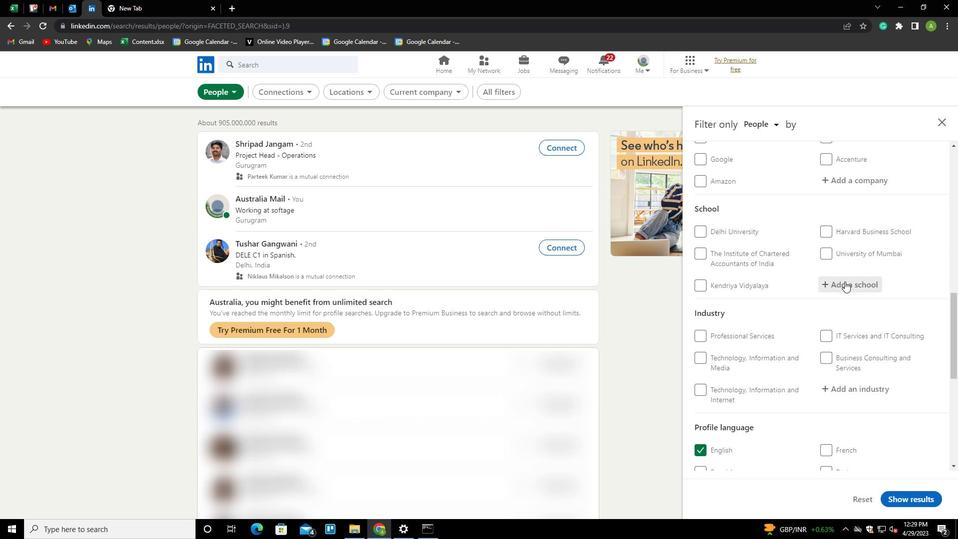 
Action: Mouse pressed left at (846, 284)
Screenshot: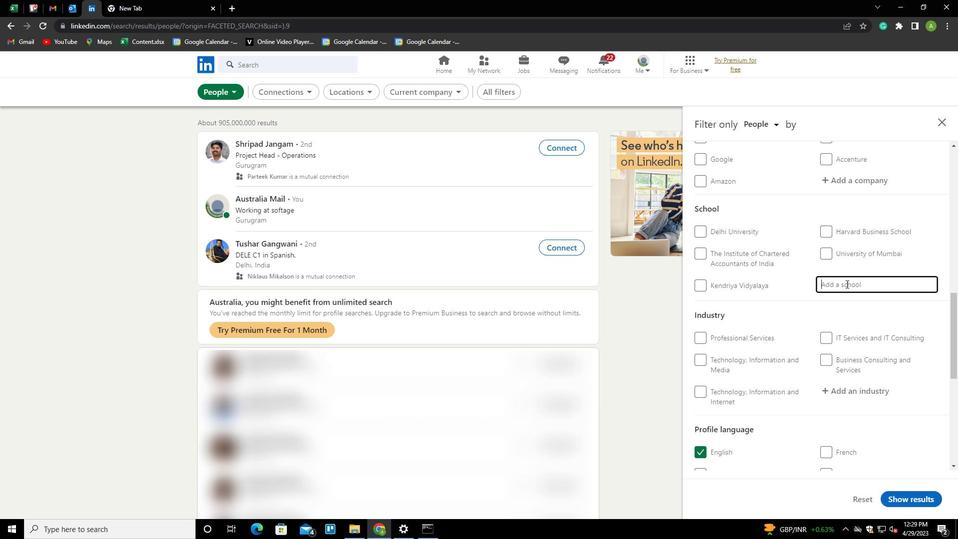 
Action: Key pressed <Key.shift>INDO<Key.down><Key.down><Key.down><Key.down><Key.enter>
Screenshot: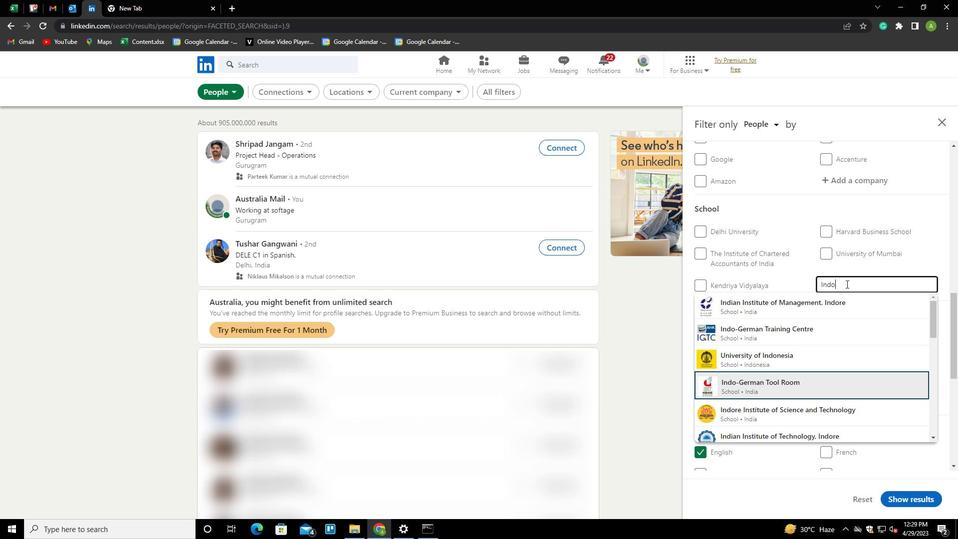 
Action: Mouse scrolled (846, 283) with delta (0, 0)
Screenshot: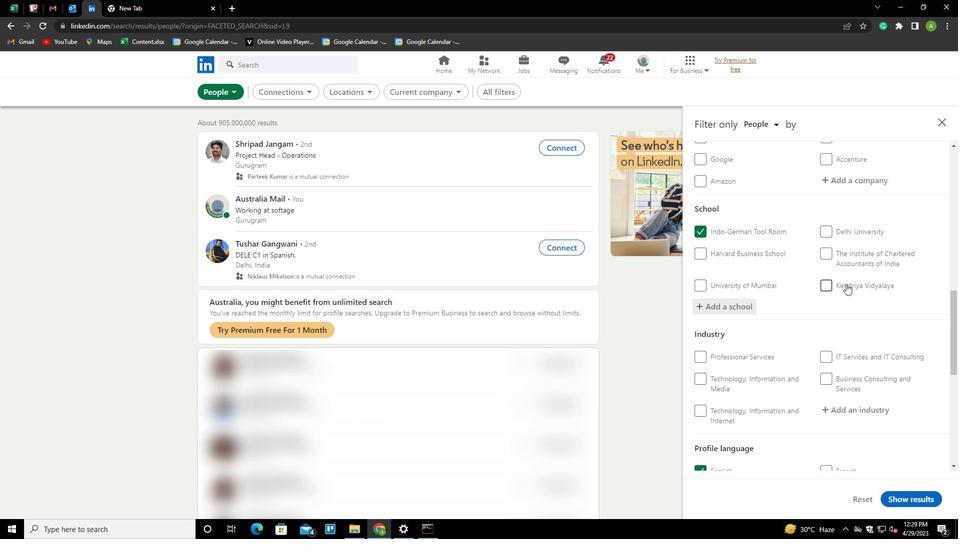 
Action: Mouse scrolled (846, 283) with delta (0, 0)
Screenshot: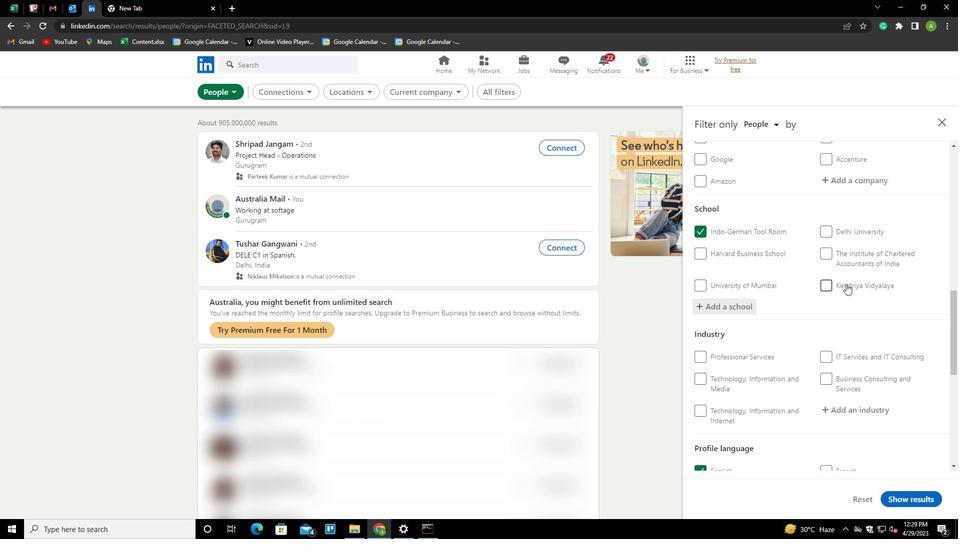 
Action: Mouse scrolled (846, 283) with delta (0, 0)
Screenshot: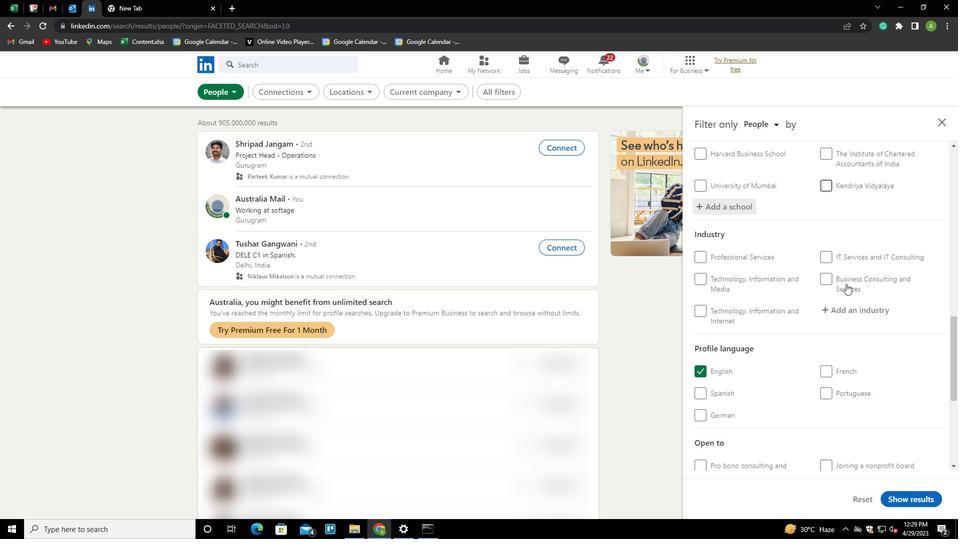 
Action: Mouse scrolled (846, 283) with delta (0, 0)
Screenshot: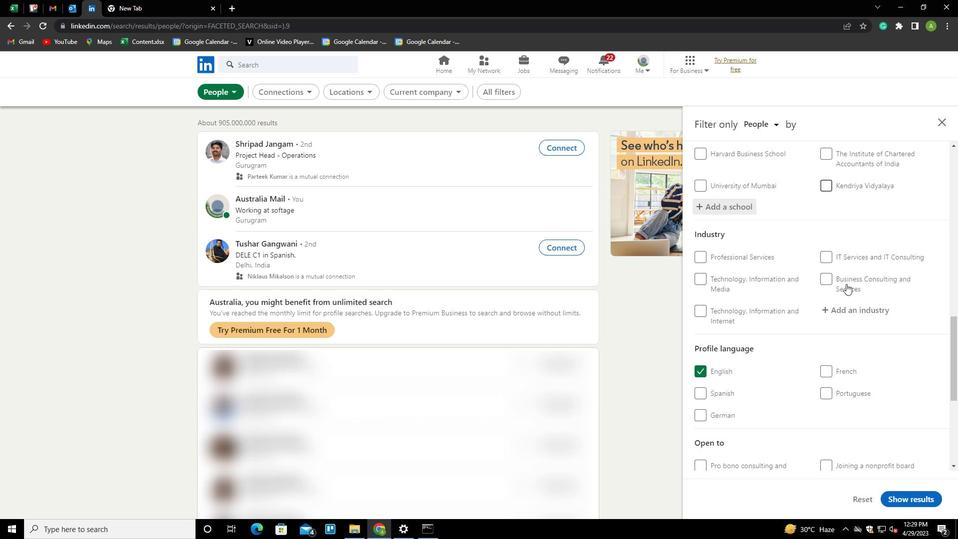
Action: Mouse moved to (848, 212)
Screenshot: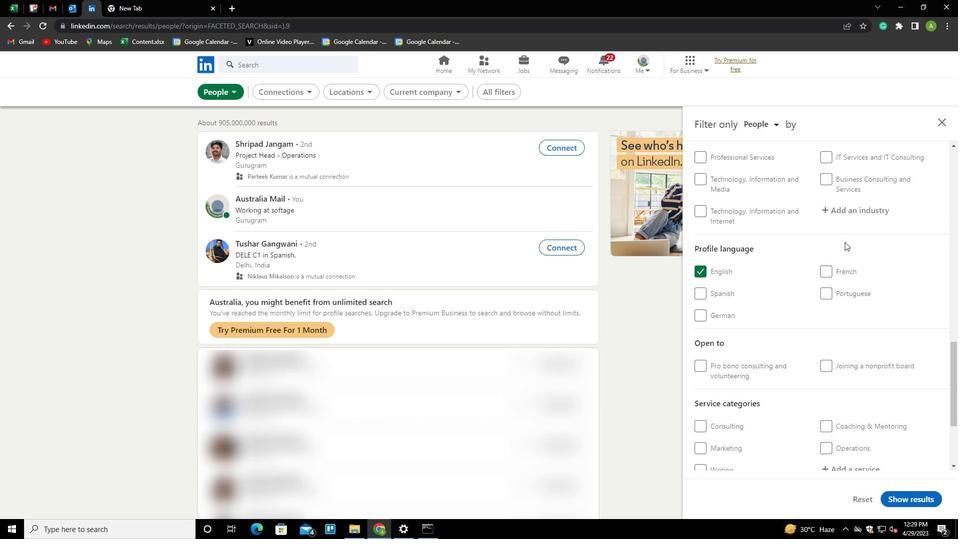 
Action: Mouse pressed left at (848, 212)
Screenshot: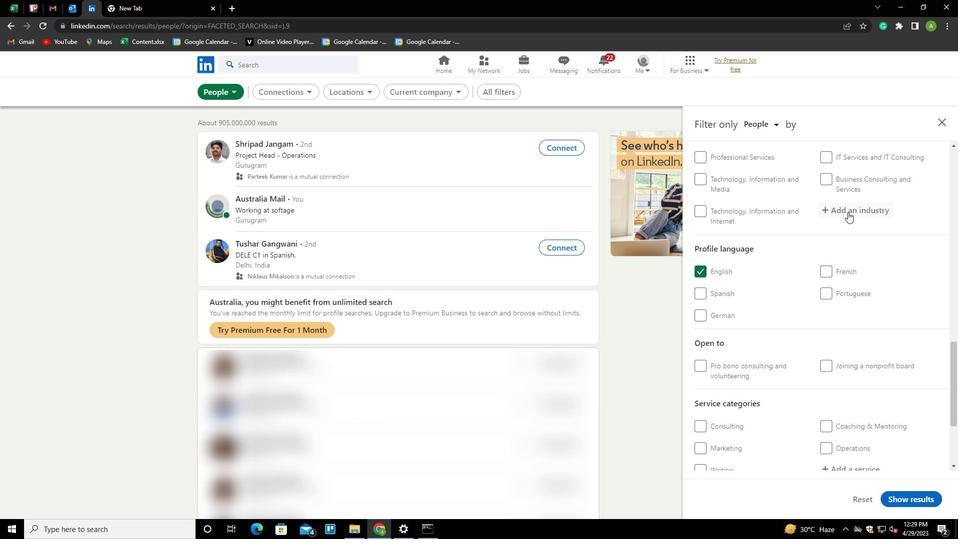 
Action: Mouse moved to (852, 211)
Screenshot: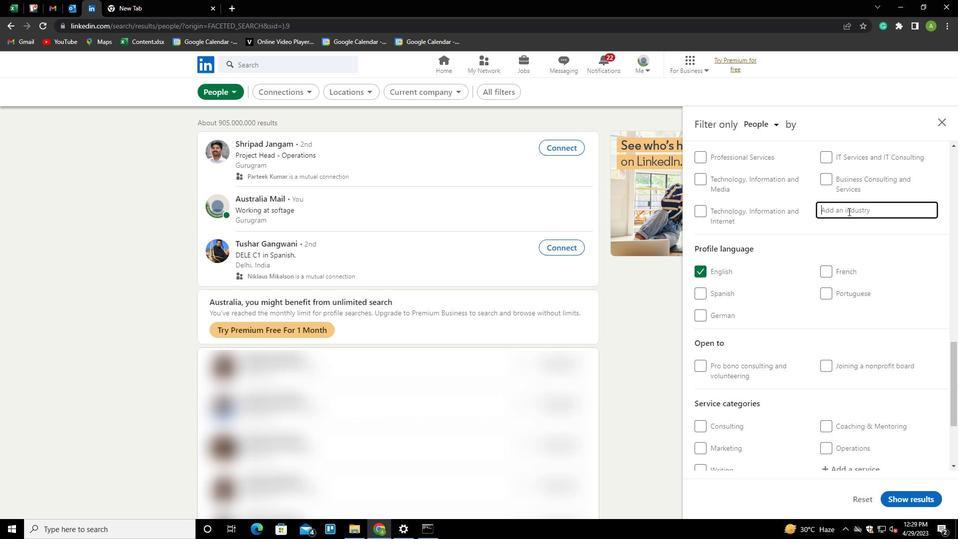 
Action: Mouse pressed left at (852, 211)
Screenshot: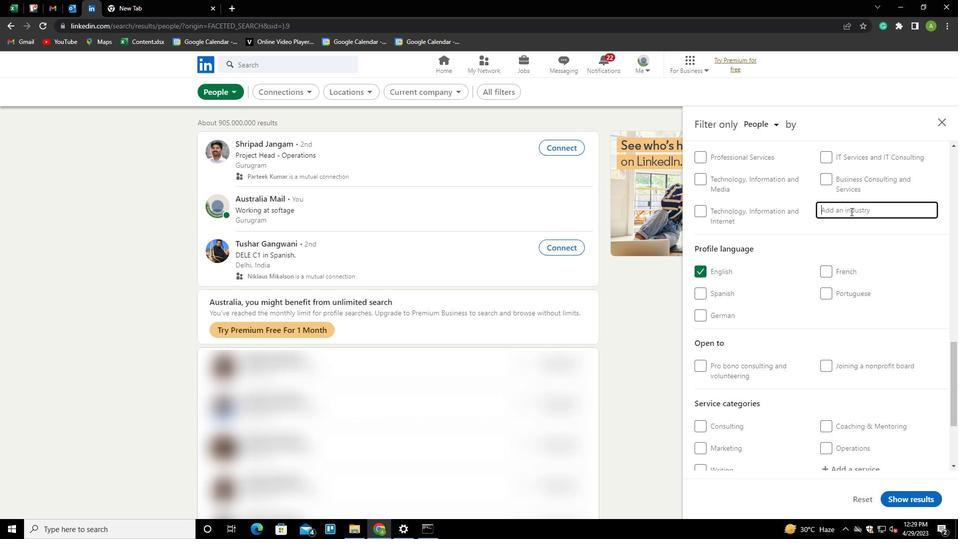 
Action: Key pressed <Key.shift>METAL<Key.space>WORKING<Key.left><Key.left><Key.left><Key.left><Key.left><Key.left><Key.left><Key.backspace><Key.down><Key.enter>
Screenshot: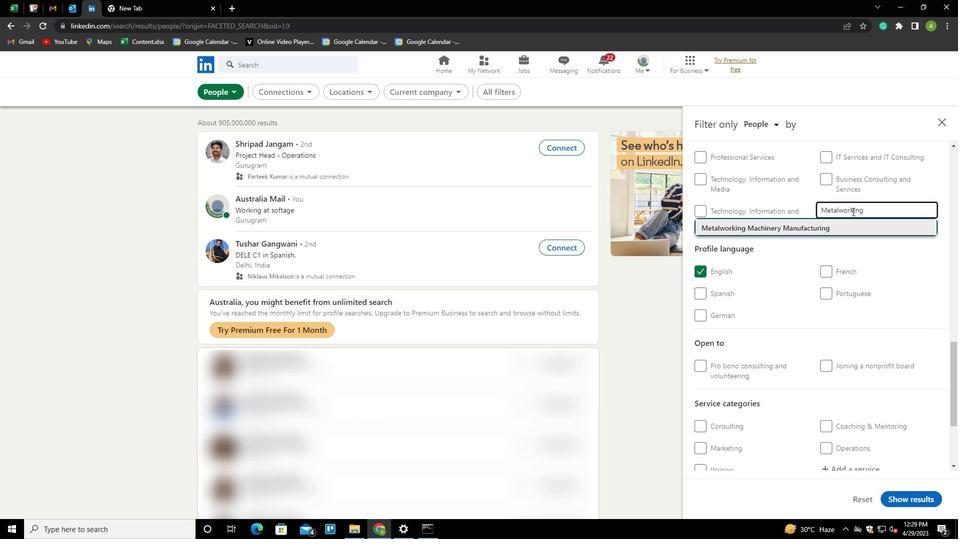 
Action: Mouse scrolled (852, 211) with delta (0, 0)
Screenshot: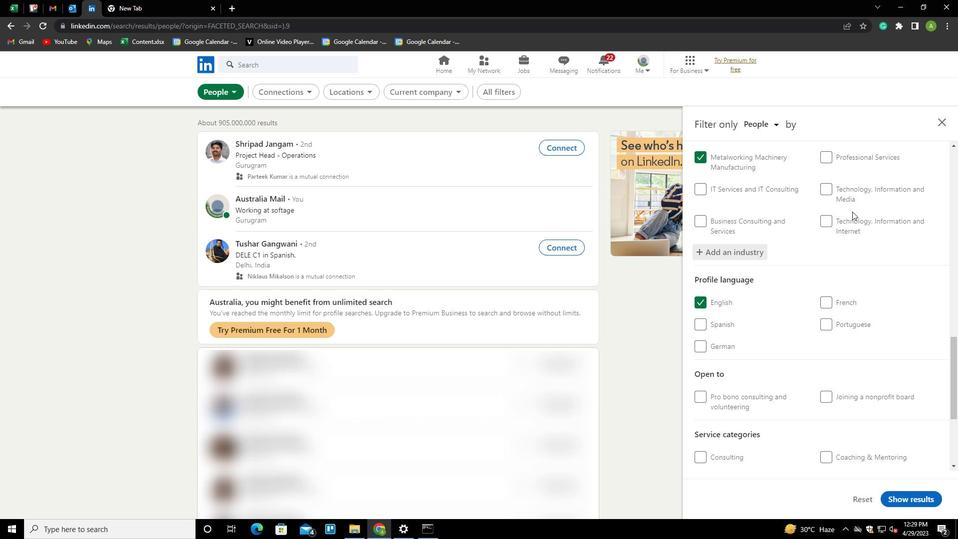 
Action: Mouse scrolled (852, 211) with delta (0, 0)
Screenshot: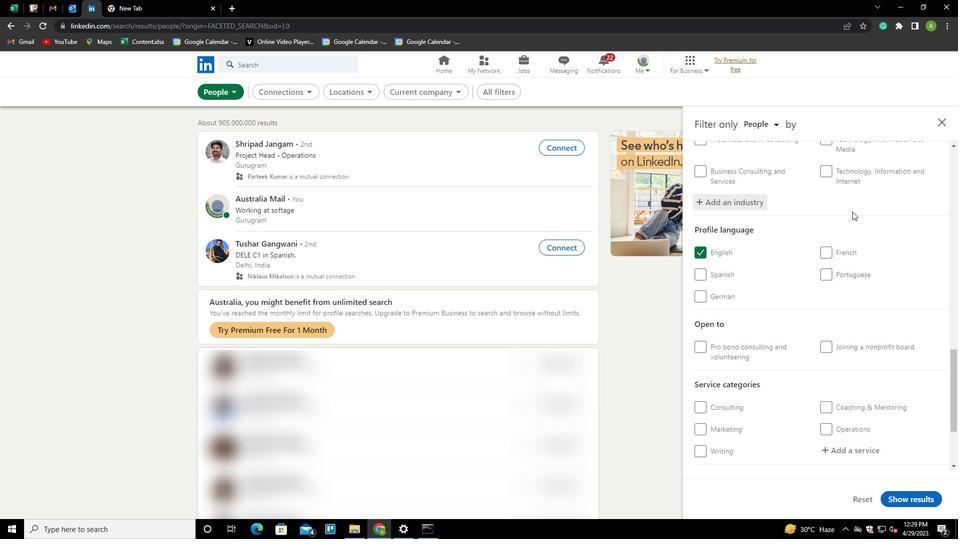 
Action: Mouse scrolled (852, 211) with delta (0, 0)
Screenshot: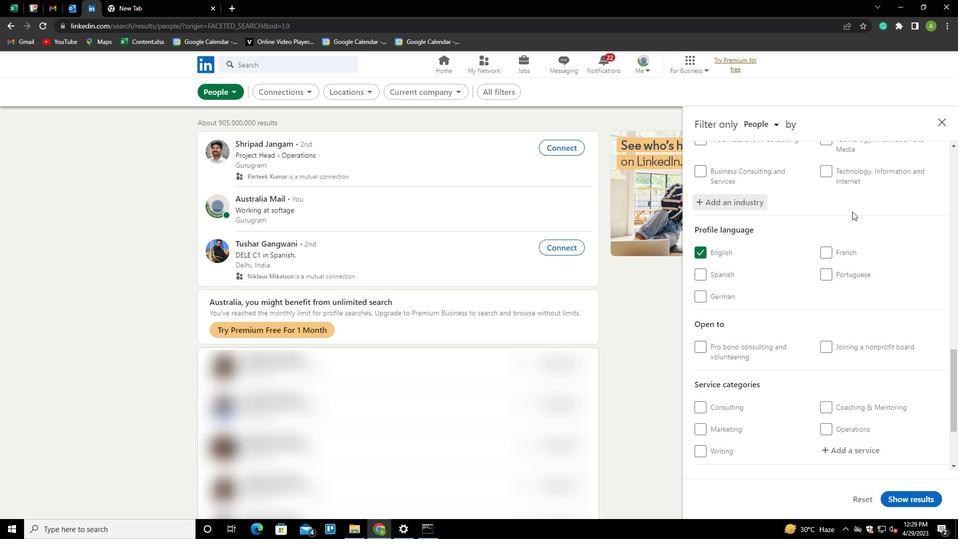 
Action: Mouse scrolled (852, 211) with delta (0, 0)
Screenshot: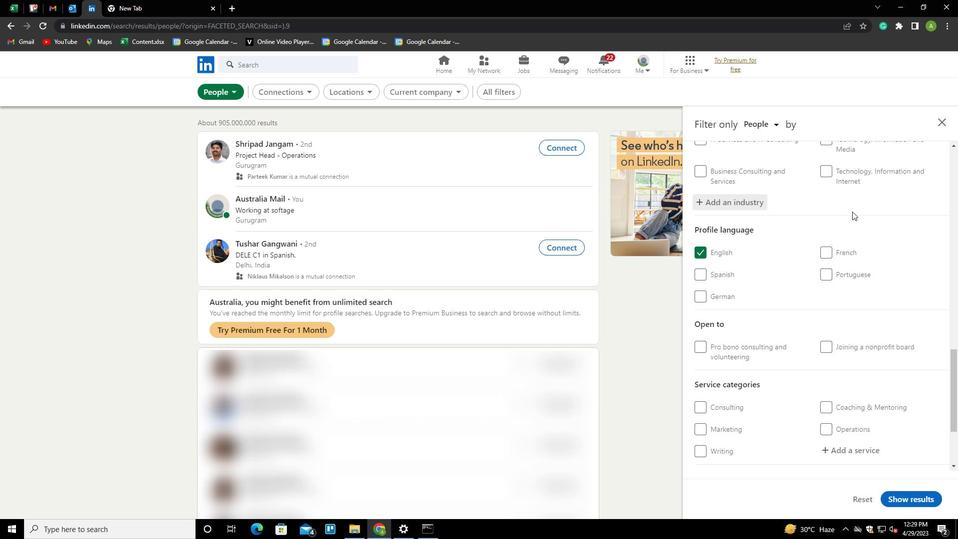 
Action: Mouse moved to (846, 327)
Screenshot: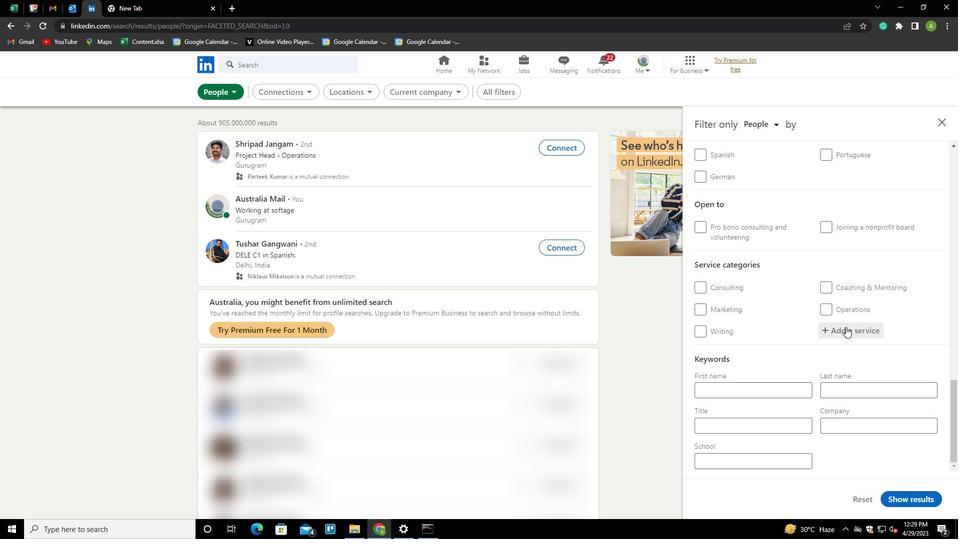 
Action: Mouse pressed left at (846, 327)
Screenshot: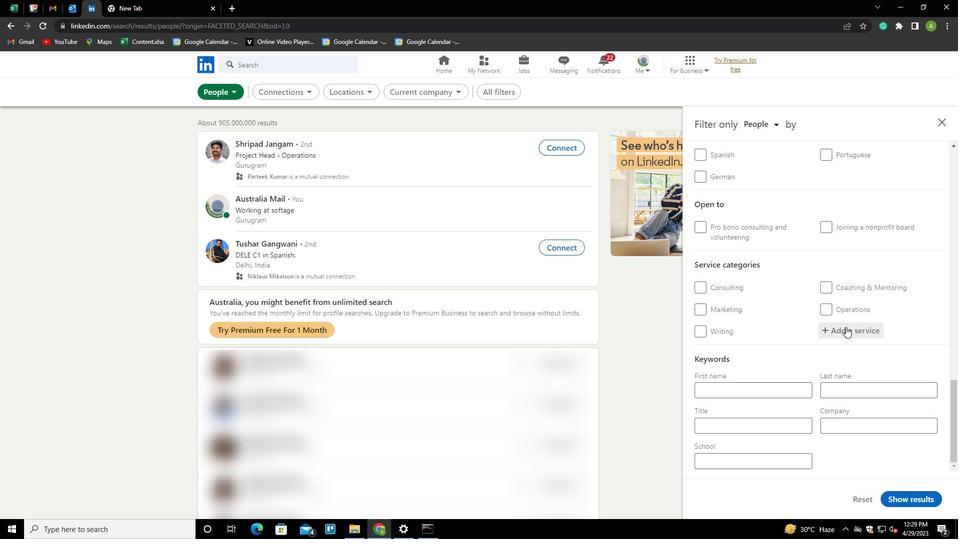 
Action: Mouse moved to (850, 330)
Screenshot: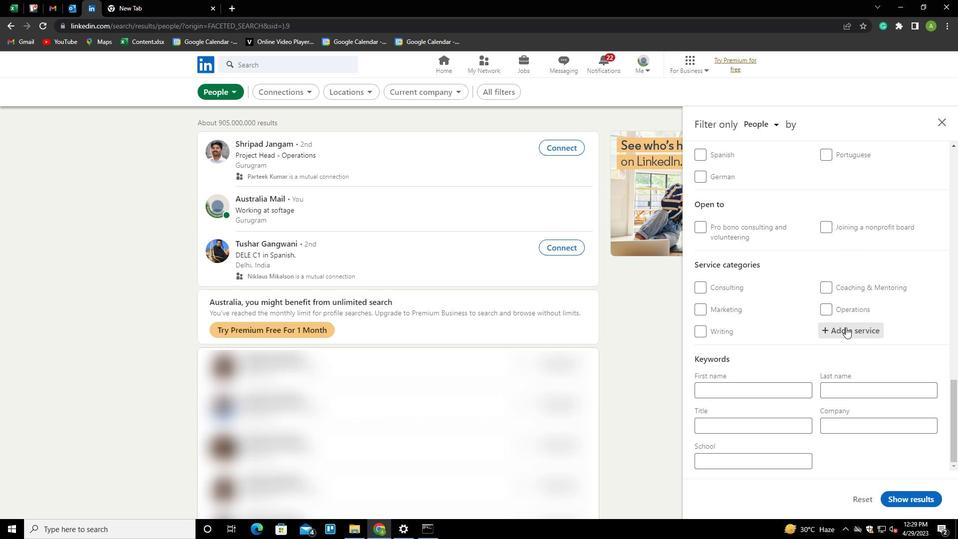 
Action: Mouse pressed left at (850, 330)
Screenshot: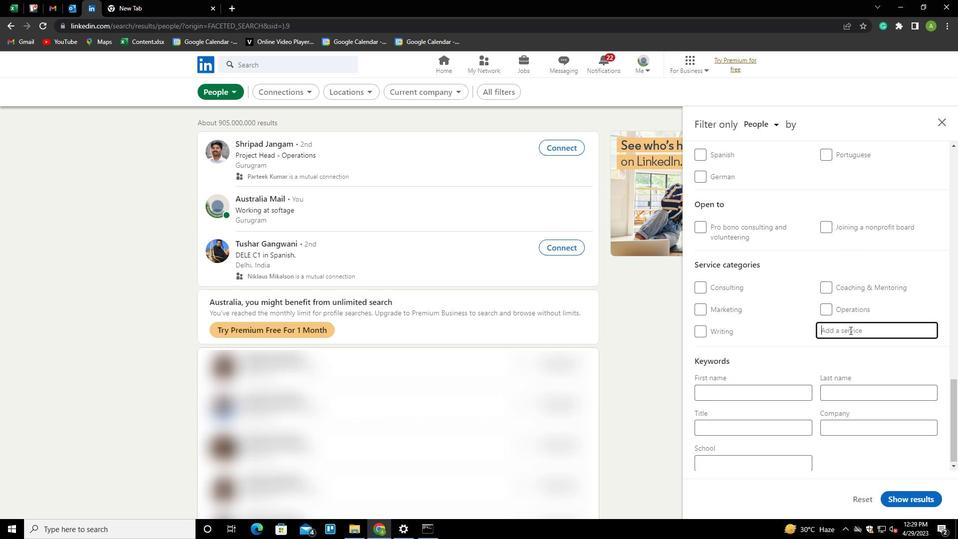 
Action: Key pressed <Key.shift>CONTET<Key.backspace>NT<Key.down><Key.enter>
Screenshot: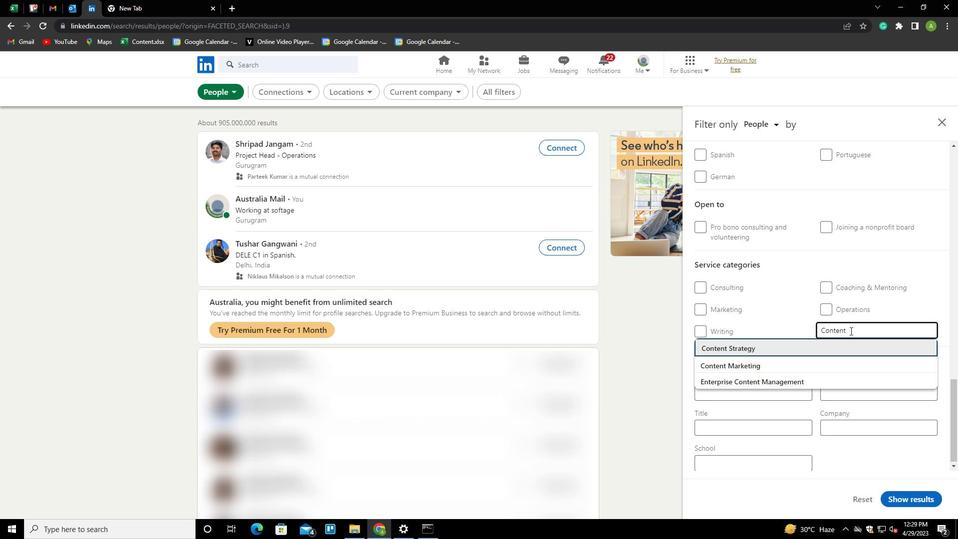 
Action: Mouse scrolled (850, 330) with delta (0, 0)
Screenshot: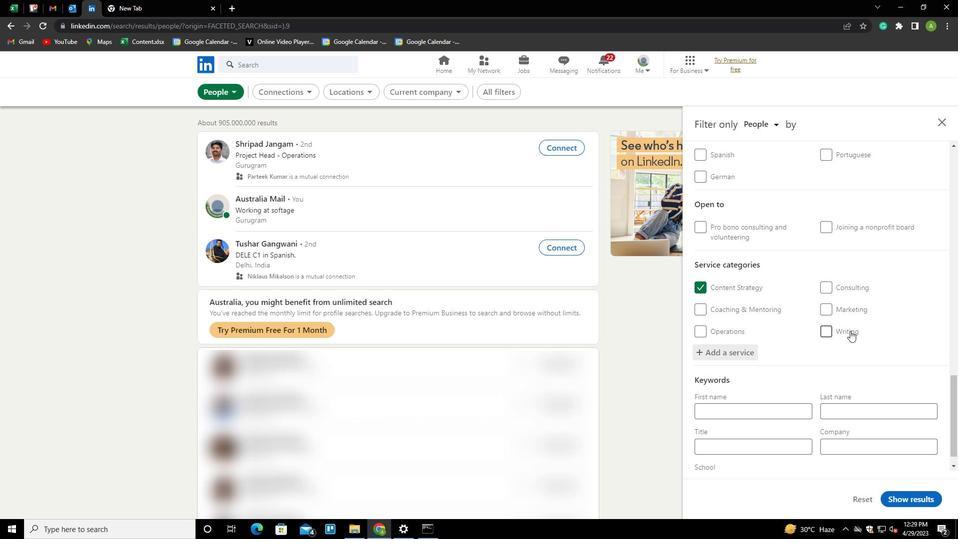 
Action: Mouse scrolled (850, 330) with delta (0, 0)
Screenshot: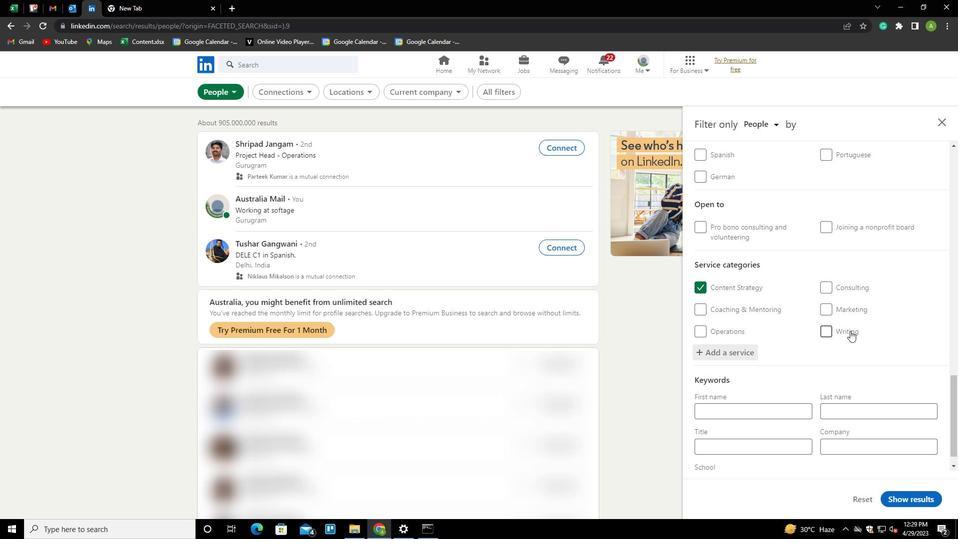 
Action: Mouse scrolled (850, 330) with delta (0, 0)
Screenshot: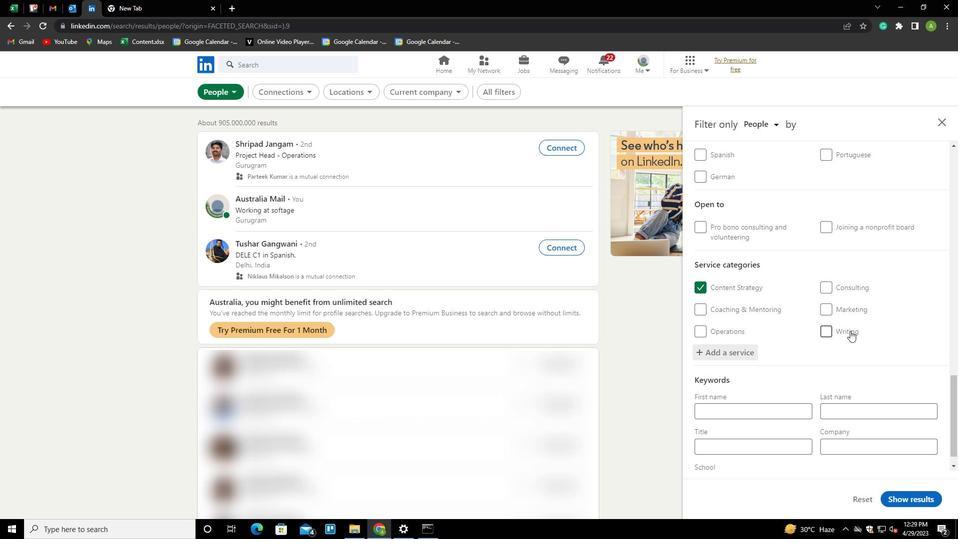 
Action: Mouse scrolled (850, 330) with delta (0, 0)
Screenshot: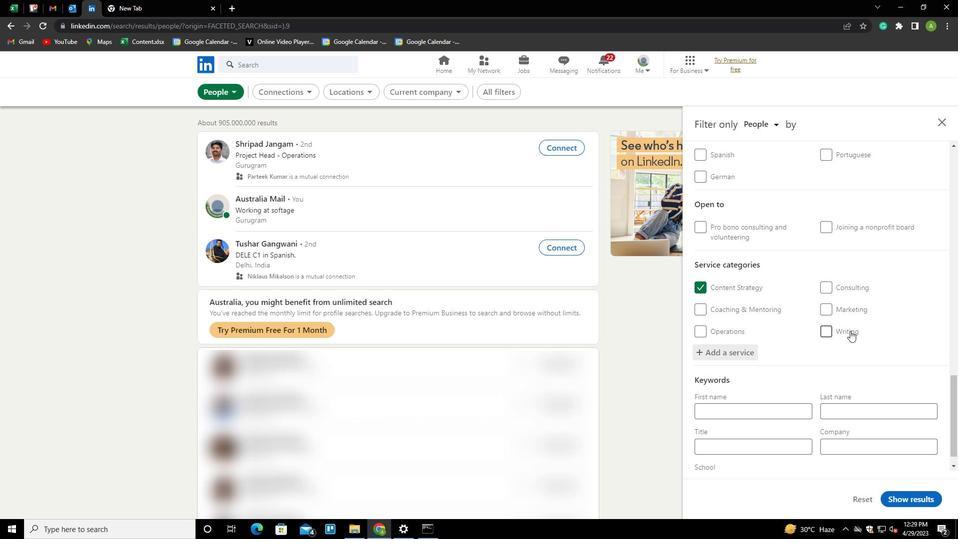 
Action: Mouse scrolled (850, 330) with delta (0, 0)
Screenshot: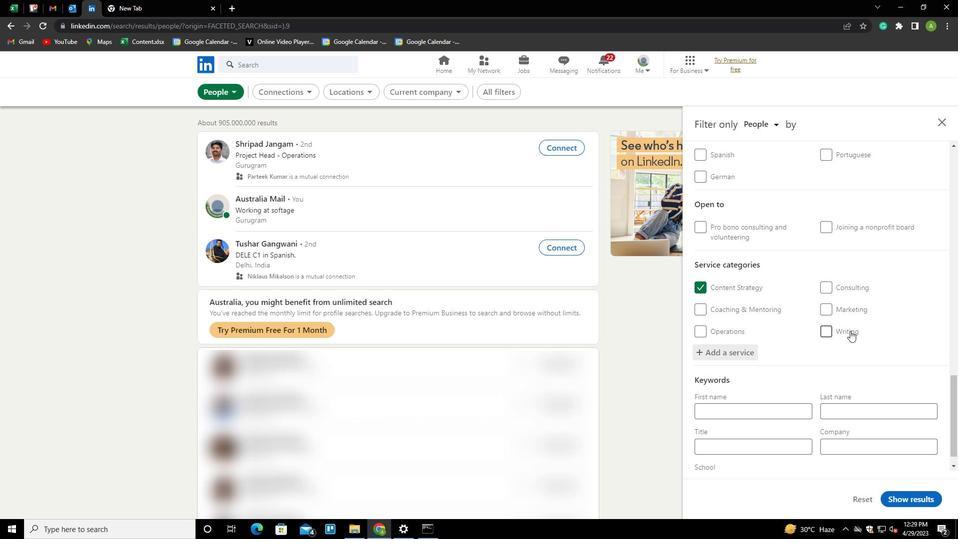 
Action: Mouse scrolled (850, 330) with delta (0, 0)
Screenshot: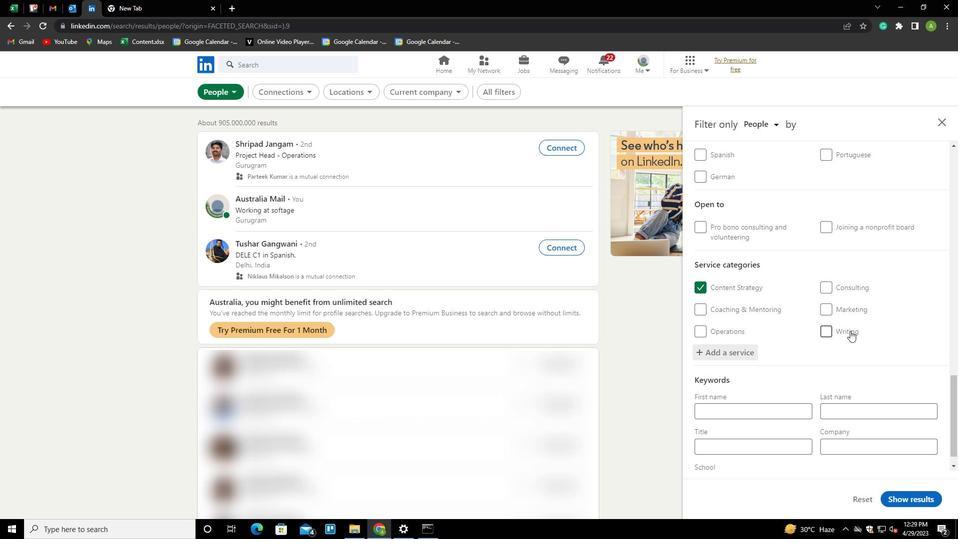 
Action: Mouse scrolled (850, 330) with delta (0, 0)
Screenshot: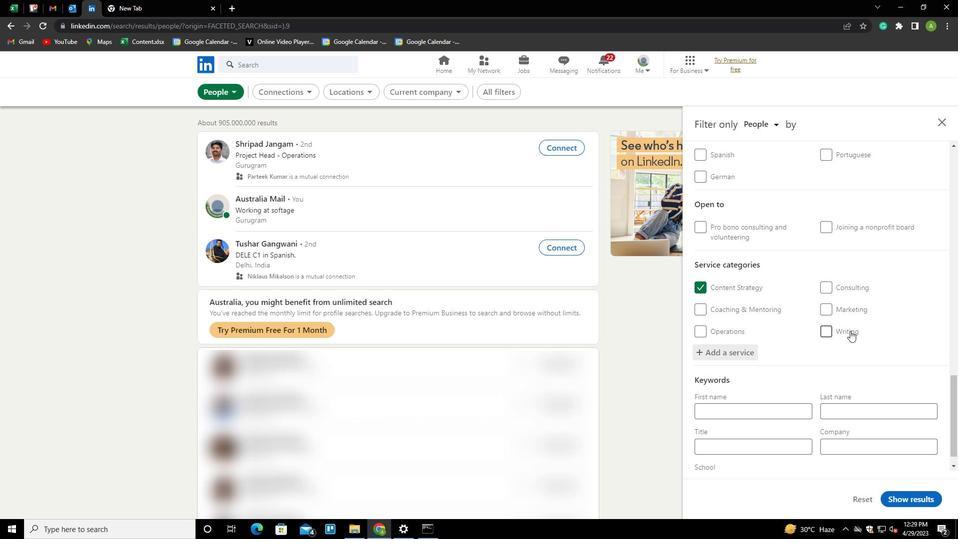 
Action: Mouse moved to (740, 419)
Screenshot: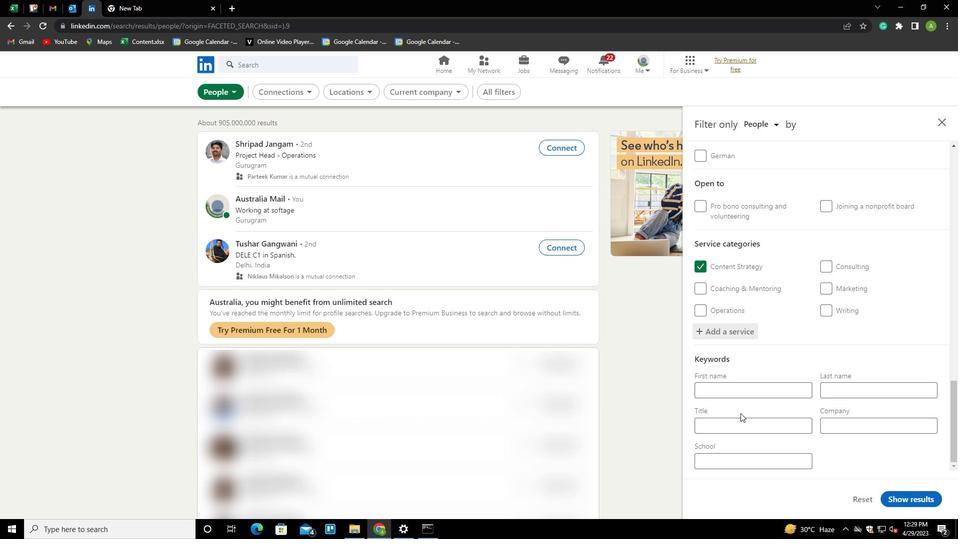 
Action: Mouse pressed left at (740, 419)
Screenshot: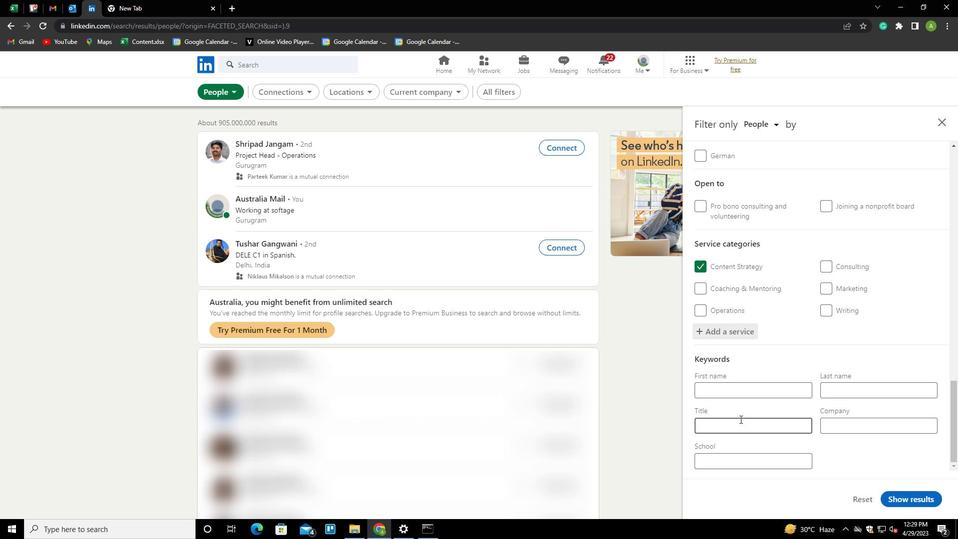 
Action: Key pressed <Key.shift>PLUMV<Key.backspace>BER
Screenshot: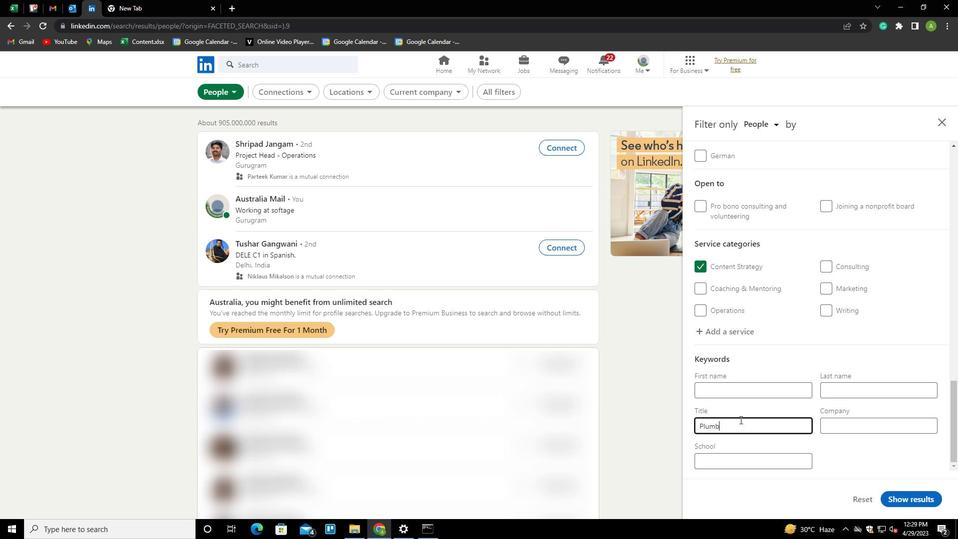 
Action: Mouse moved to (867, 465)
Screenshot: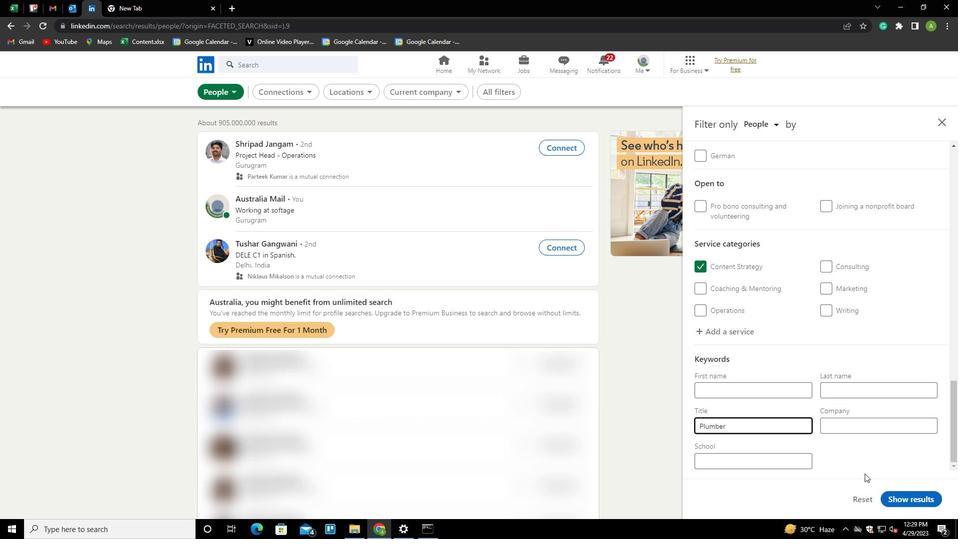 
Action: Mouse pressed left at (867, 465)
Screenshot: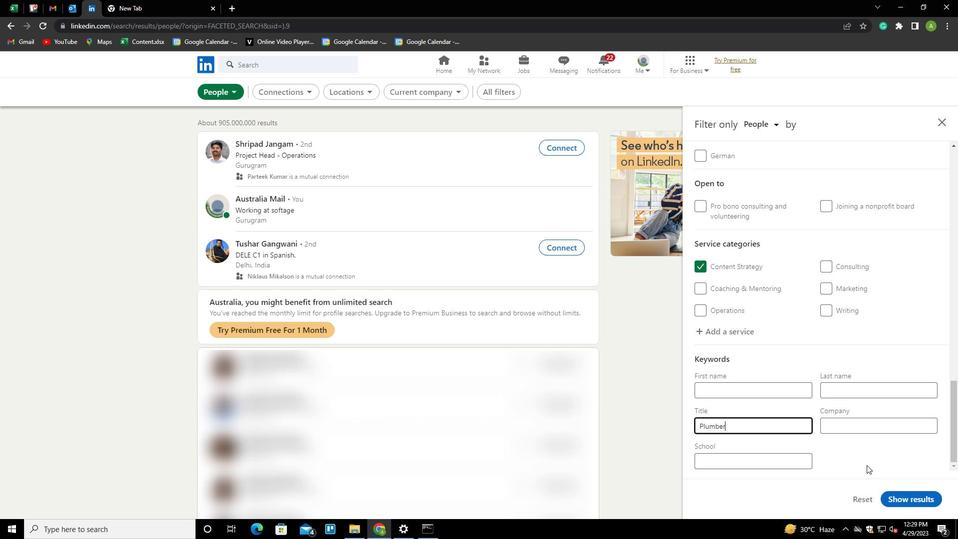 
Action: Mouse moved to (901, 497)
Screenshot: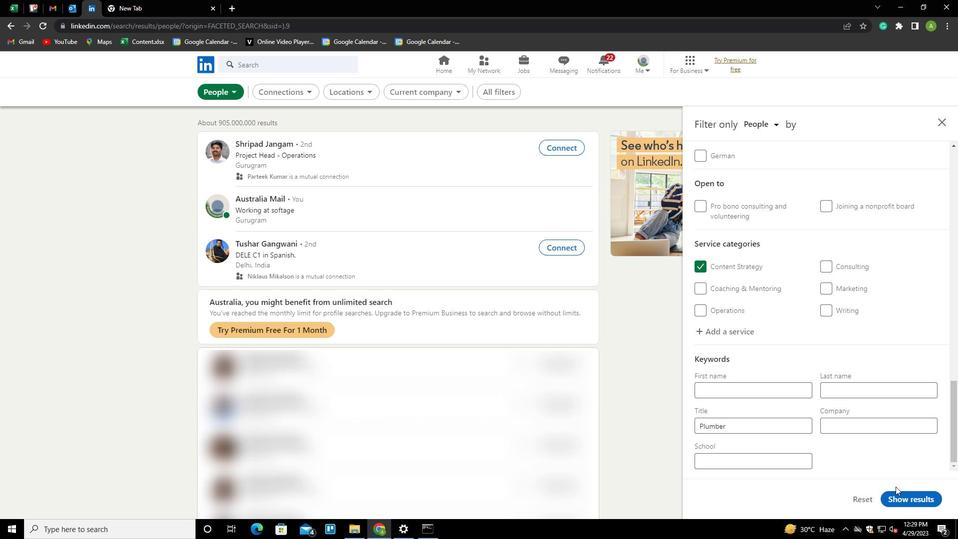 
Action: Mouse pressed left at (901, 497)
Screenshot: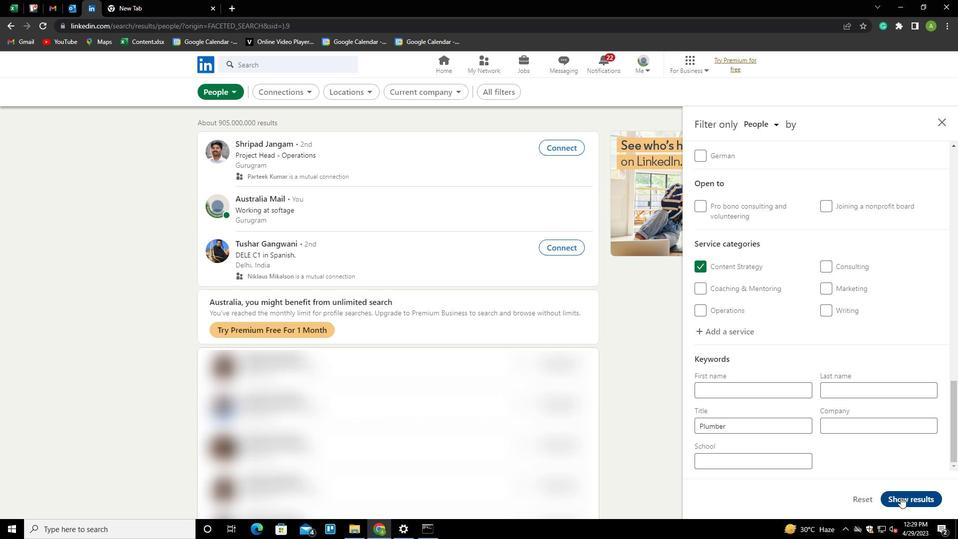 
